 Task: In the Contact  CoraLopez@publictheater.org, schedule and save the meeting with title: 'Product Demo and Service Presentation', Select date: '30 July, 2023', select start time: 6:00:PM. Add location on call (718) 987-6550 with meeting description: For further discussion on products, kindly join the meeting.. Logged in from softage.6@softage.net
Action: Mouse pressed left at (111, 82)
Screenshot: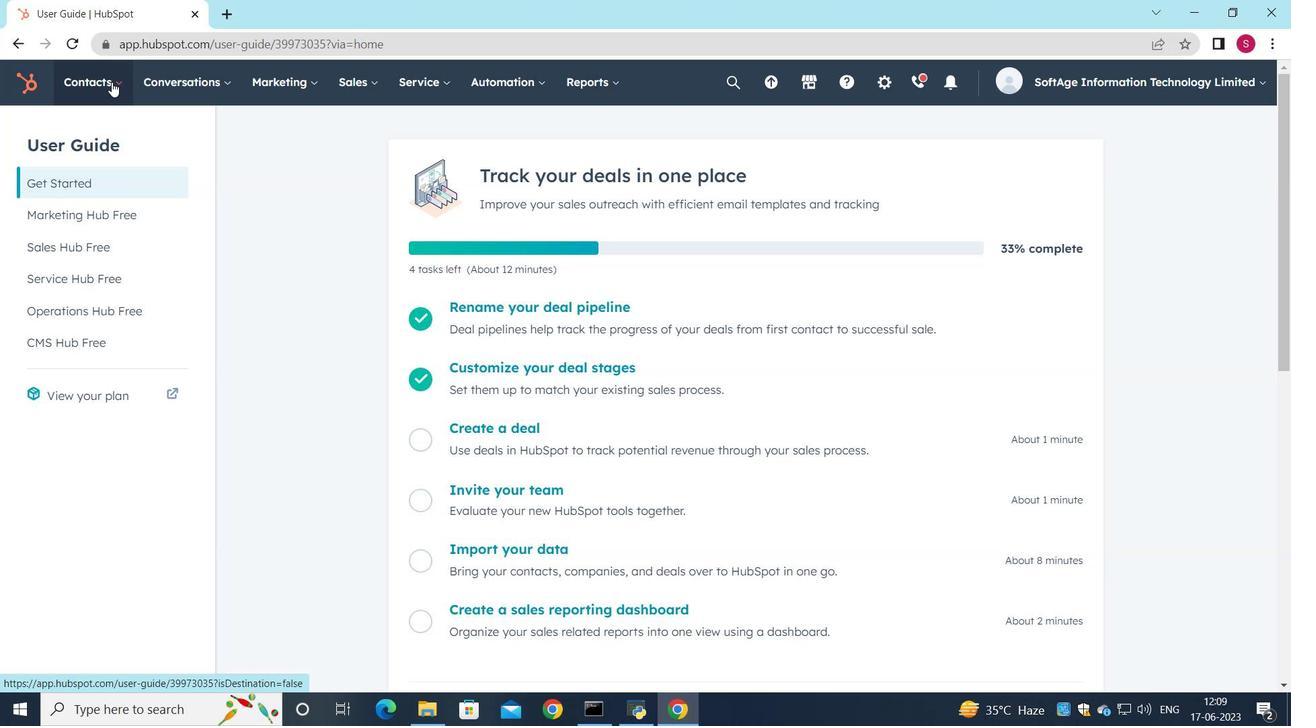 
Action: Mouse moved to (119, 126)
Screenshot: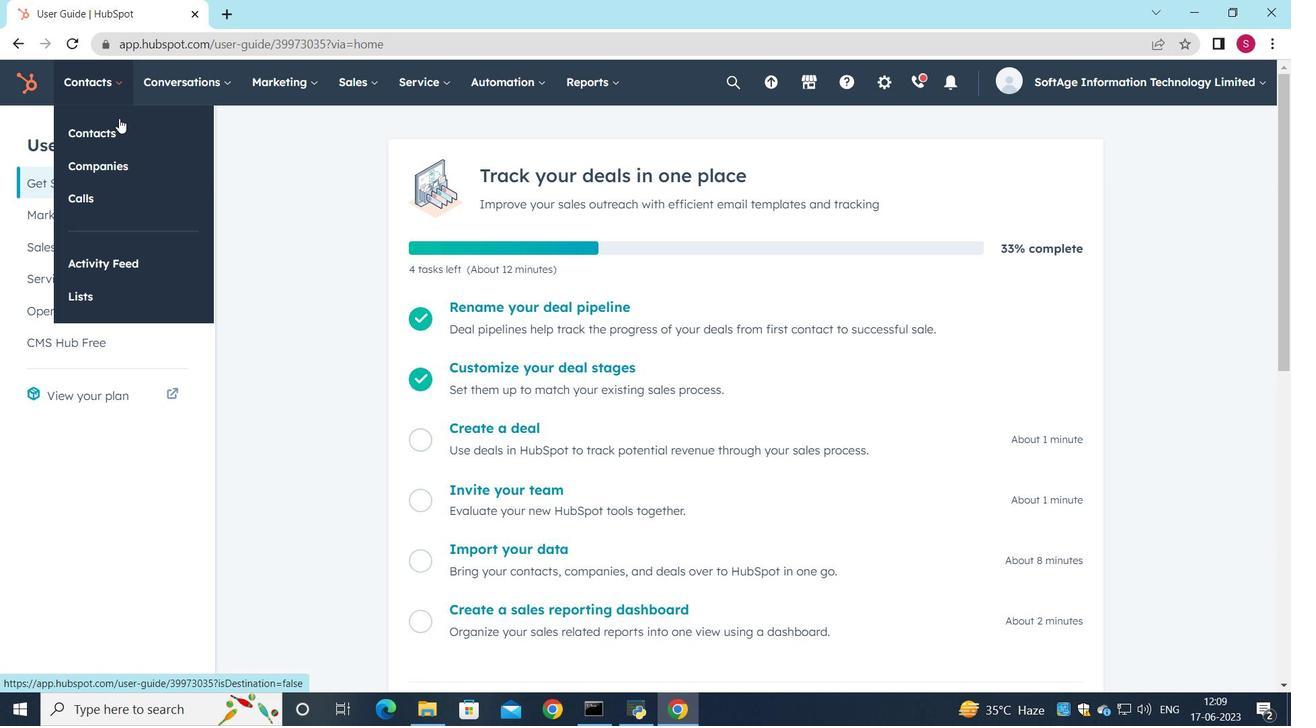 
Action: Mouse pressed left at (119, 126)
Screenshot: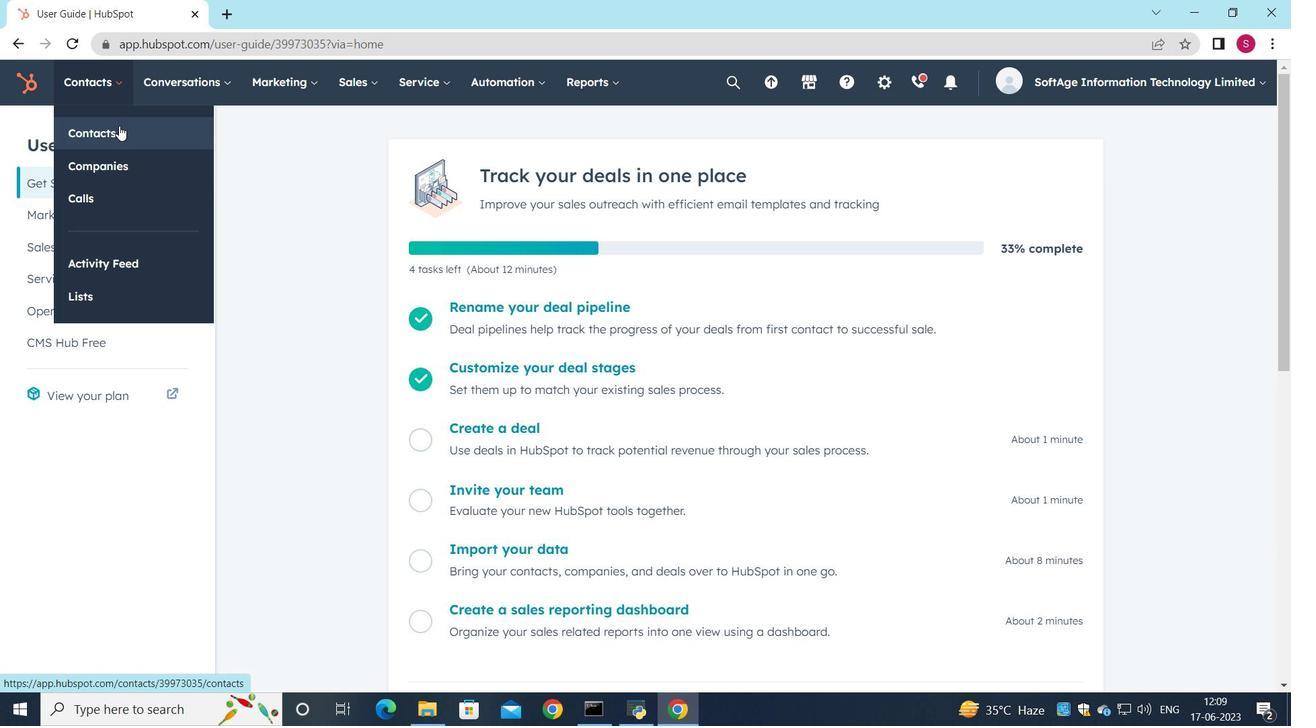 
Action: Mouse moved to (120, 279)
Screenshot: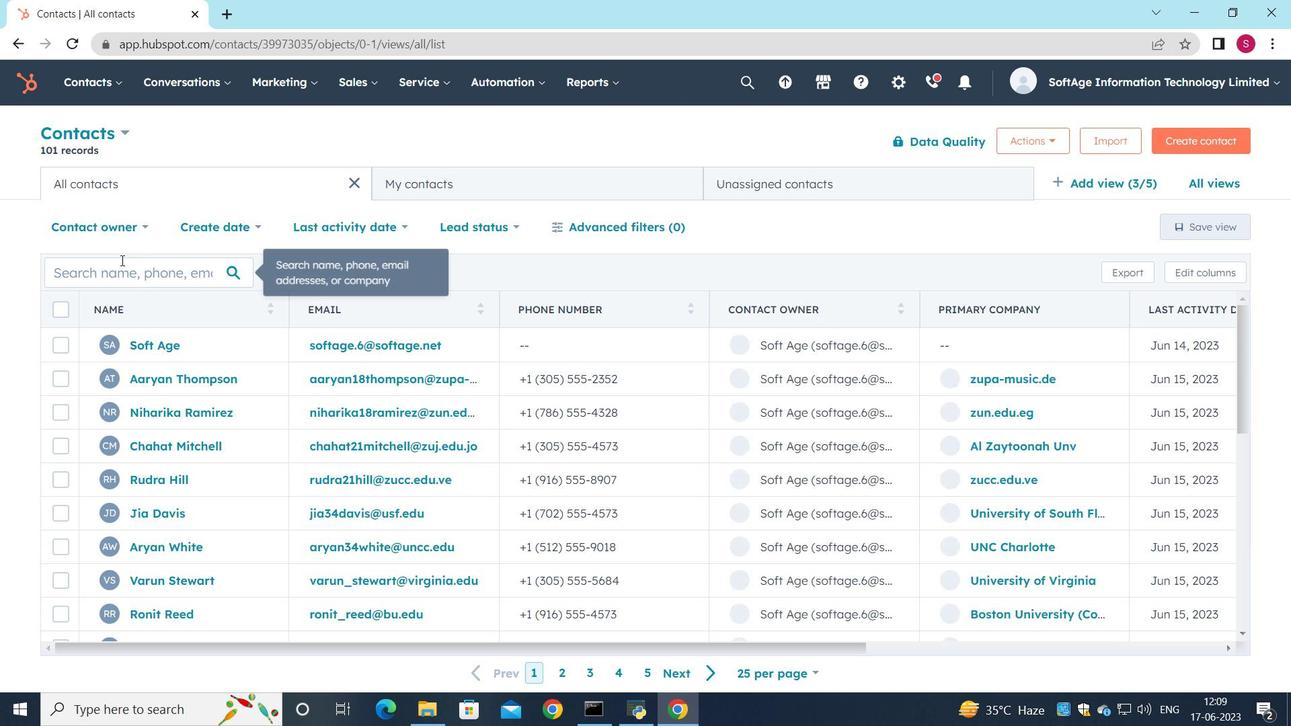 
Action: Mouse pressed left at (120, 279)
Screenshot: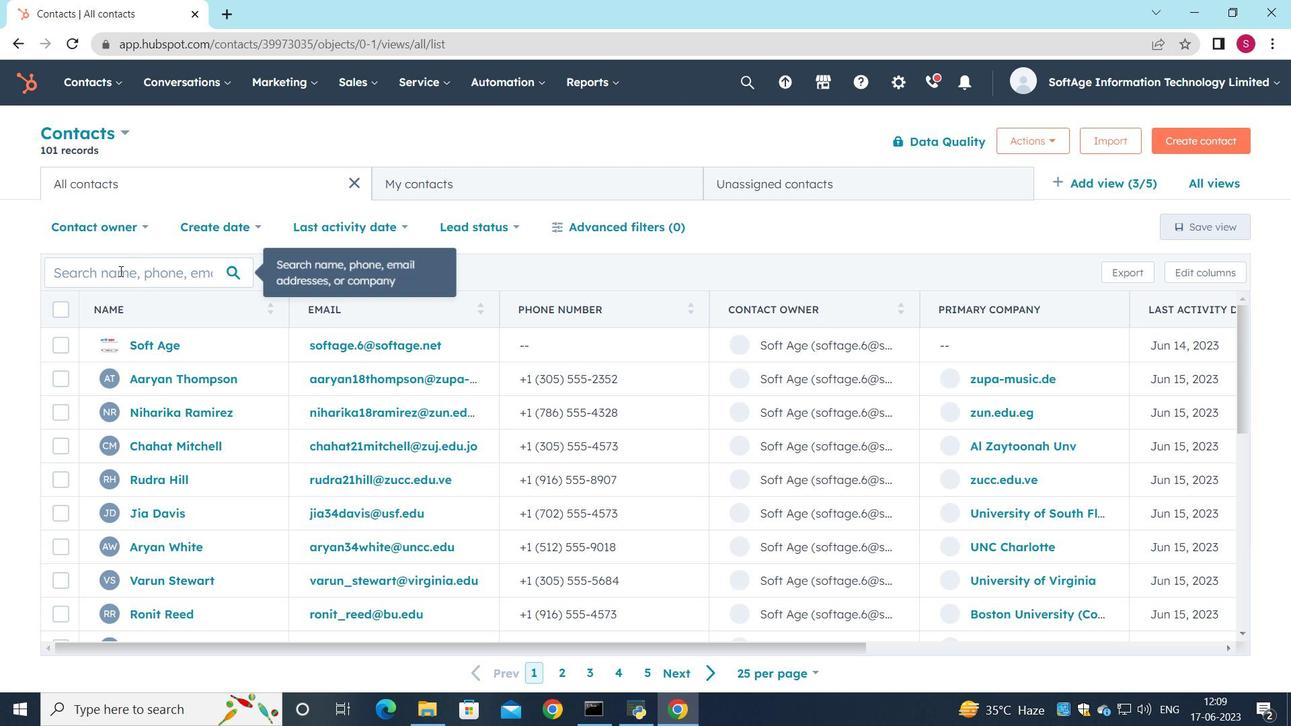 
Action: Key pressed <Key.shift>Cora<Key.shift>Lopez<Key.shift><Key.shift><Key.shift><Key.shift><Key.shift><Key.shift><Key.shift><Key.shift><Key.shift>@publictheater.org
Screenshot: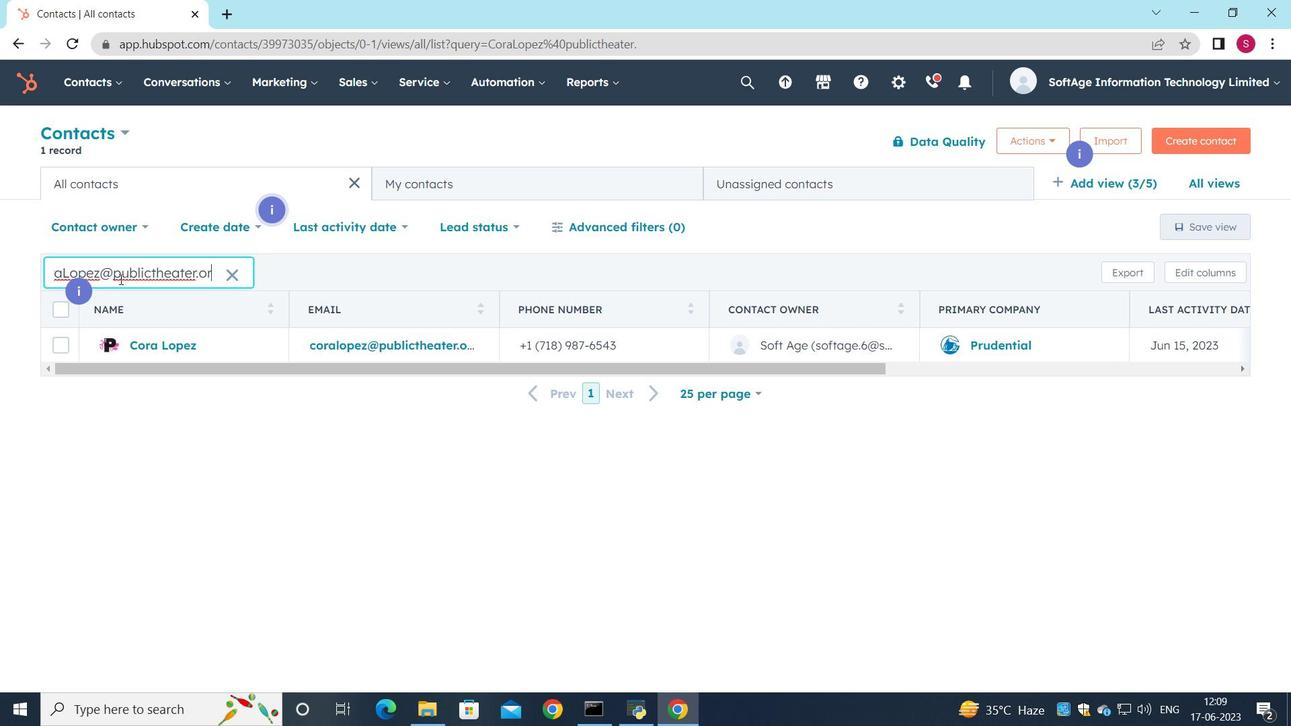 
Action: Mouse moved to (174, 349)
Screenshot: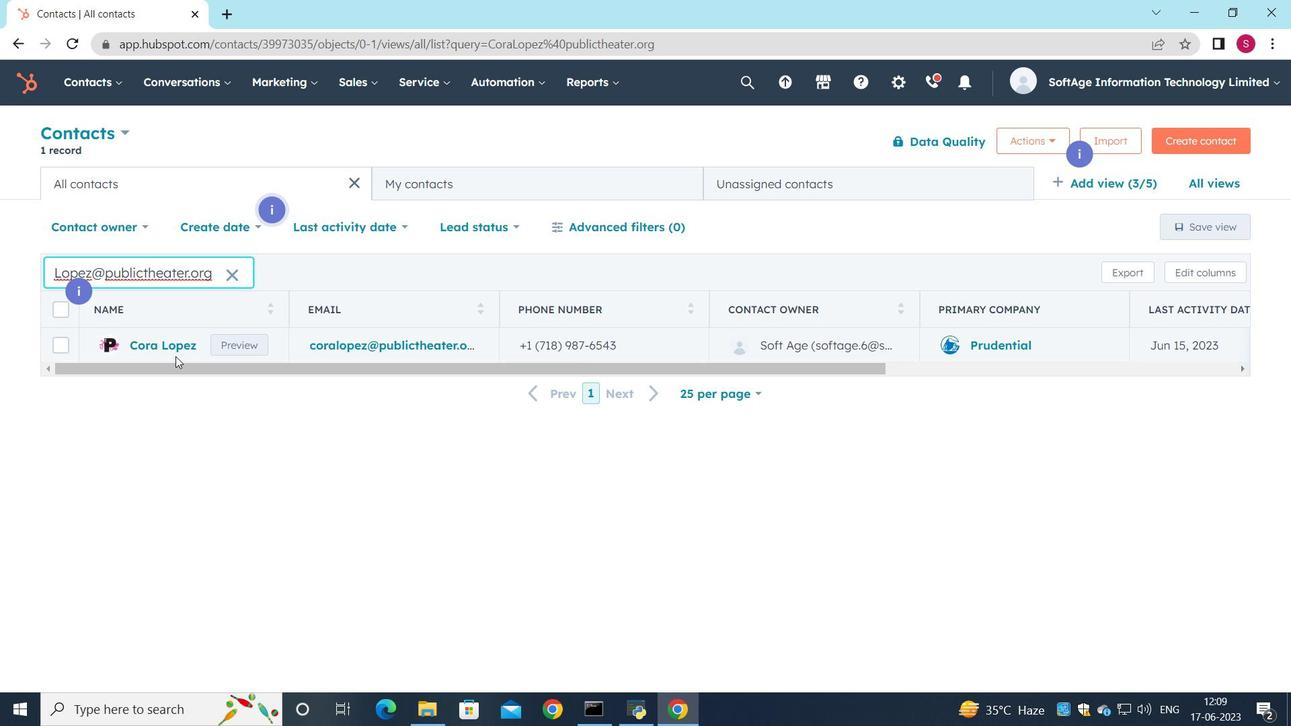 
Action: Mouse pressed left at (174, 349)
Screenshot: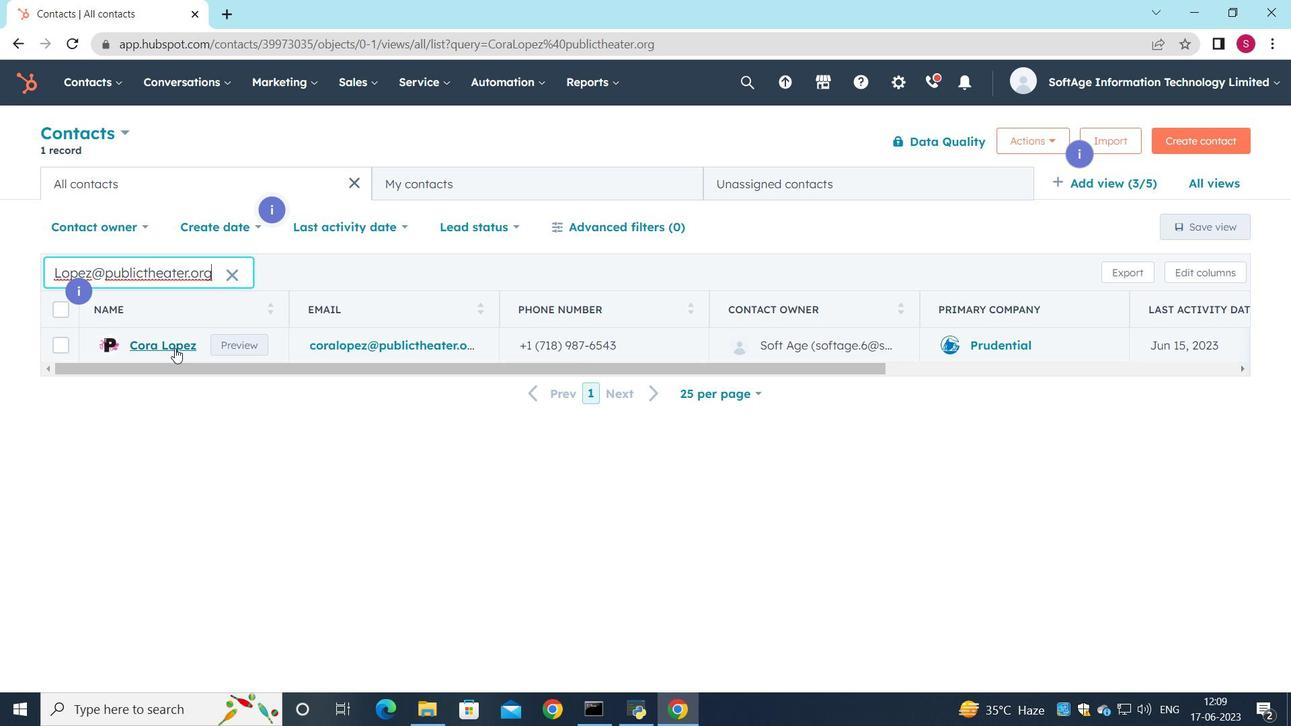 
Action: Mouse moved to (219, 281)
Screenshot: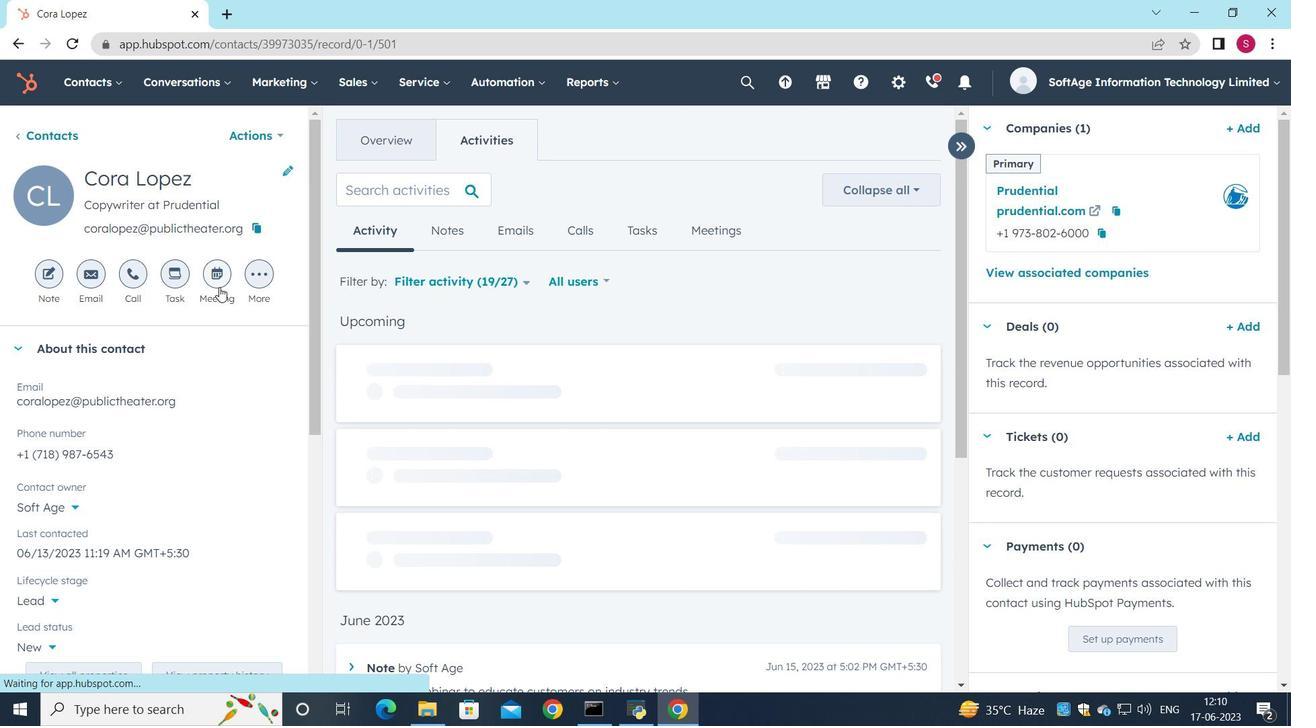 
Action: Mouse pressed left at (219, 281)
Screenshot: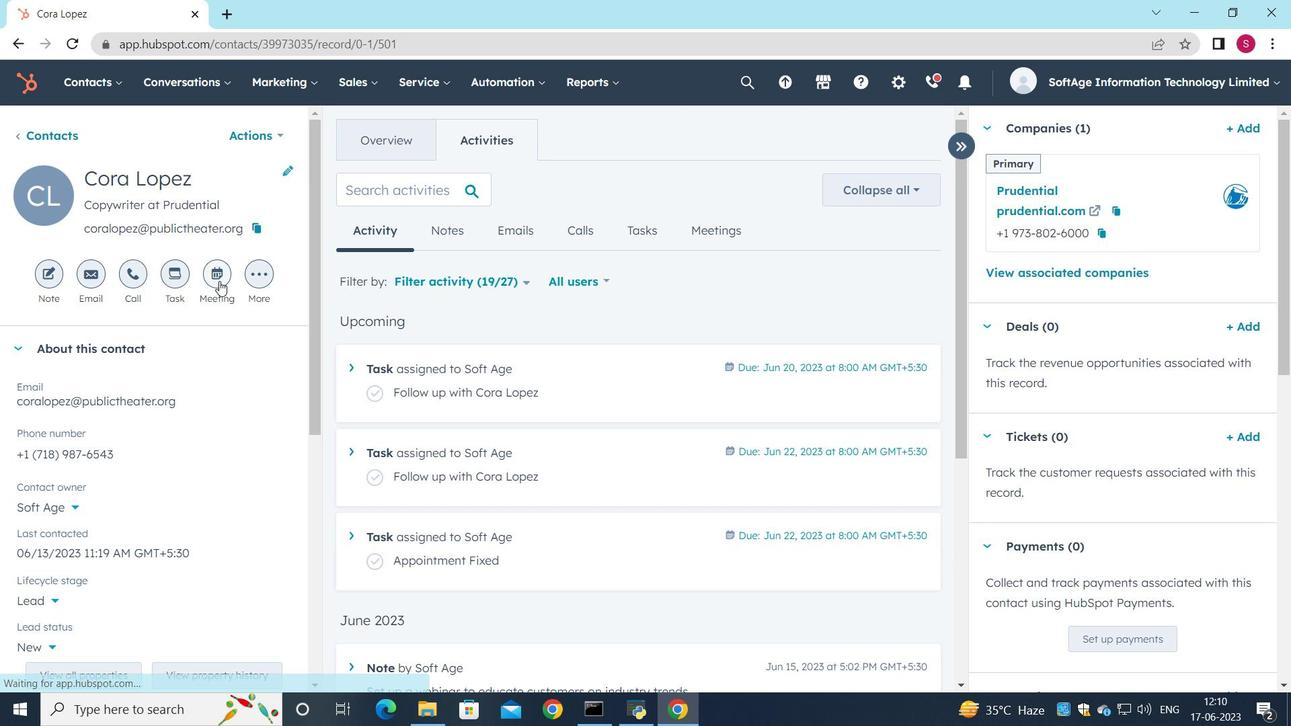 
Action: Mouse moved to (195, 259)
Screenshot: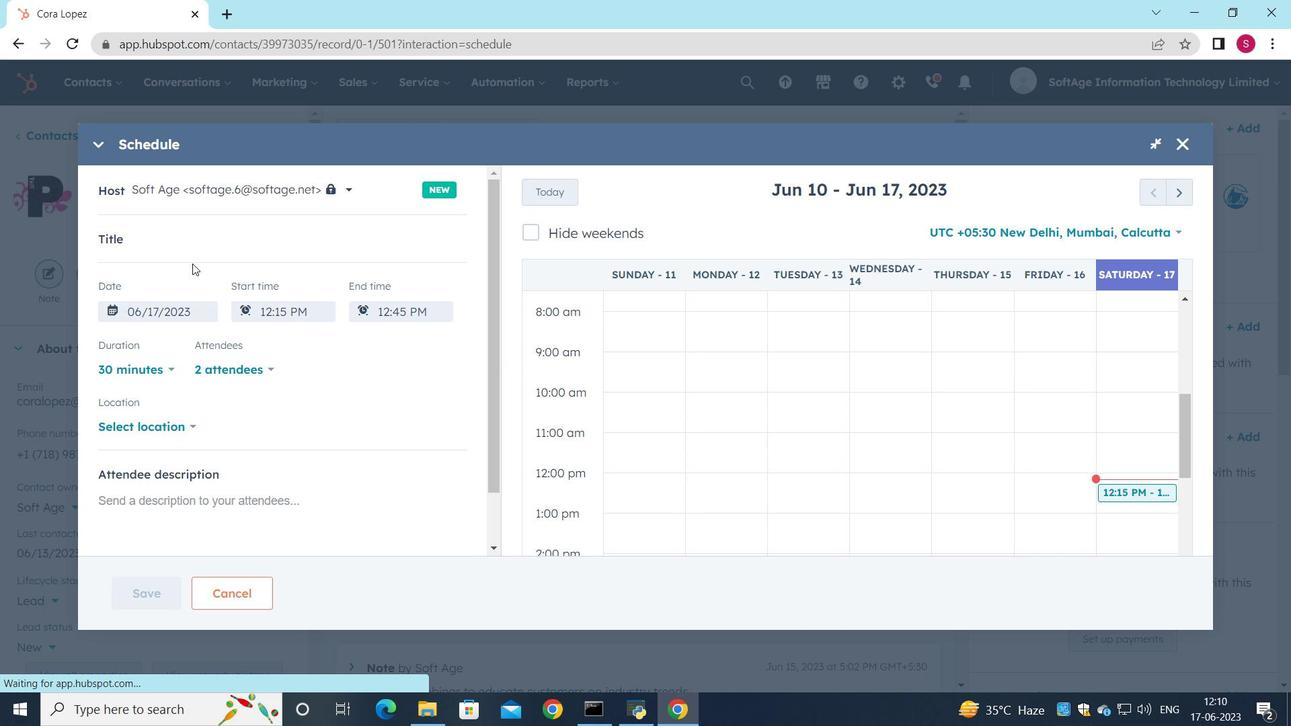 
Action: Key pressed <Key.shift_r>Product<Key.space><Key.shift>Demo<Key.space>and<Key.space><Key.shift>Service<Key.space><Key.shift>Presentation
Screenshot: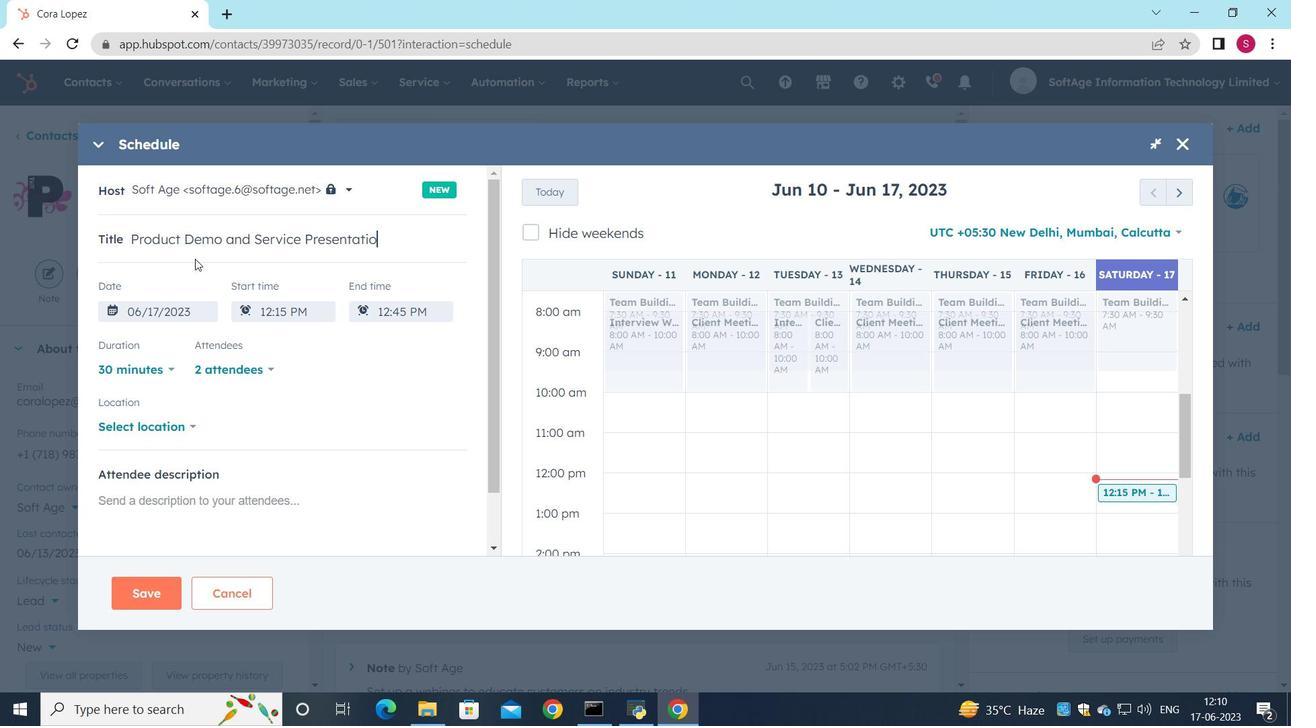 
Action: Mouse moved to (1181, 191)
Screenshot: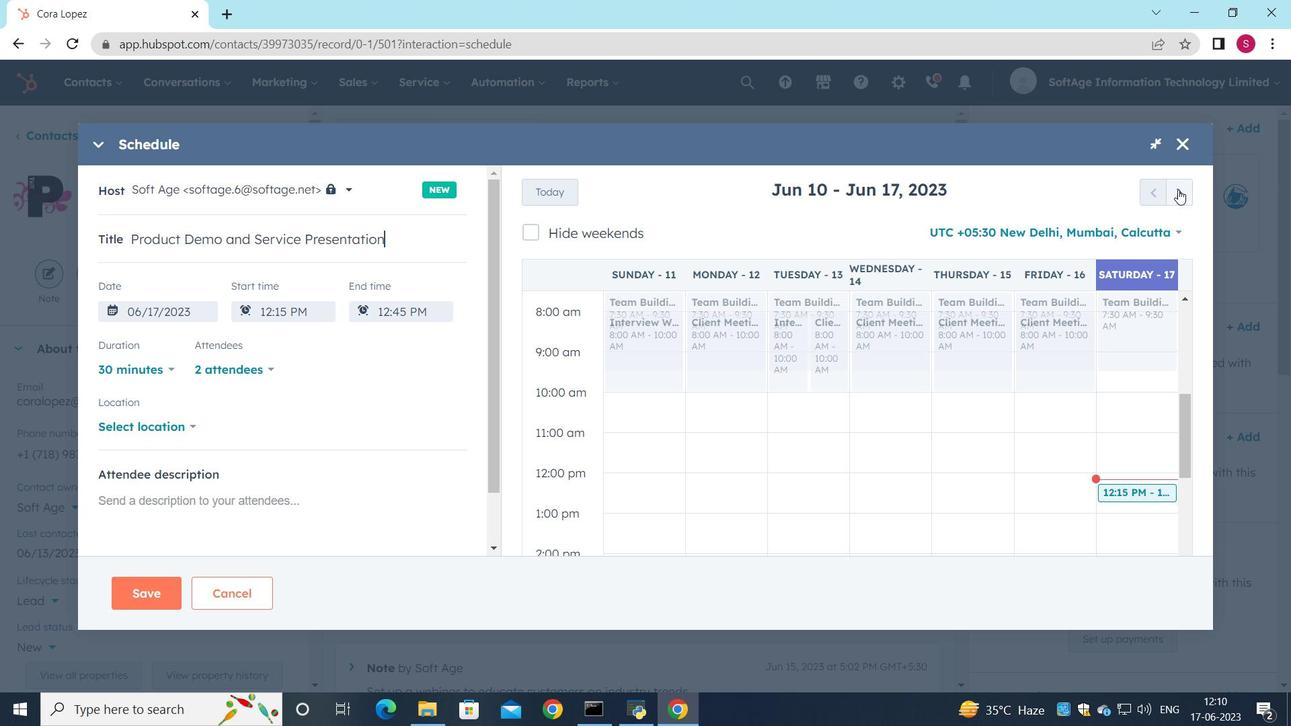 
Action: Mouse pressed left at (1181, 191)
Screenshot: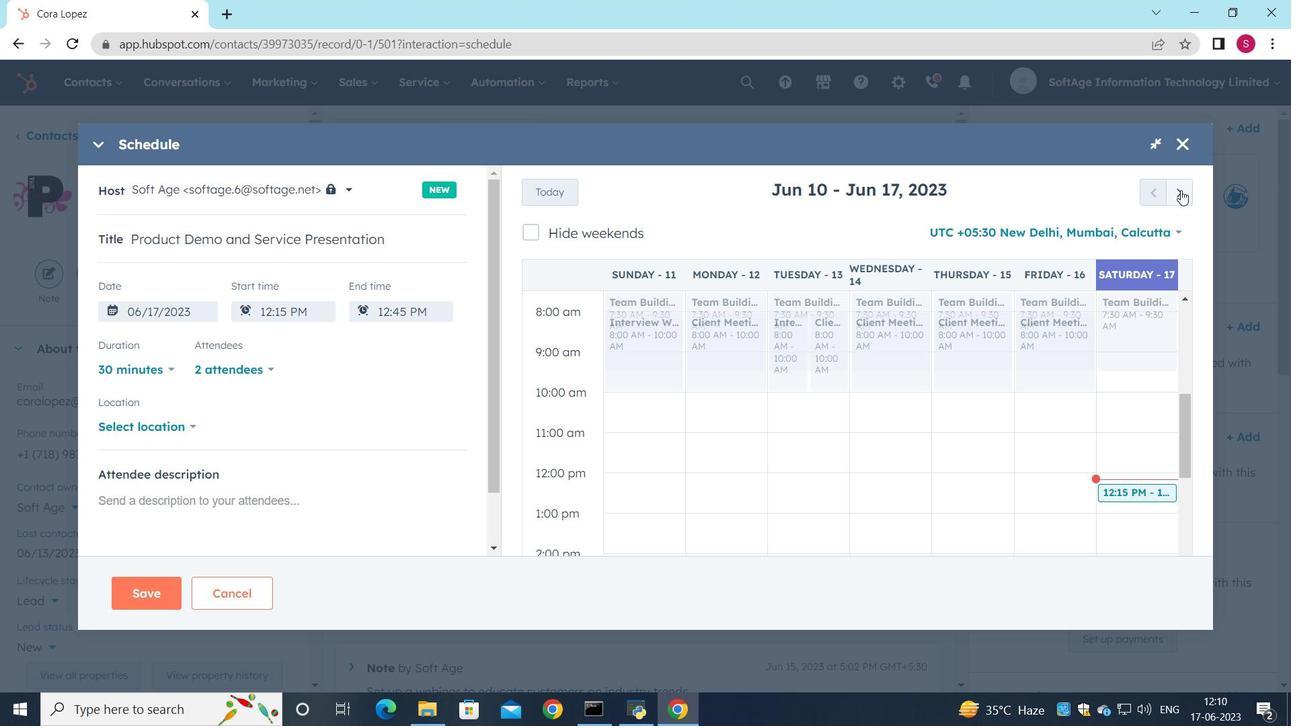 
Action: Mouse pressed left at (1181, 191)
Screenshot: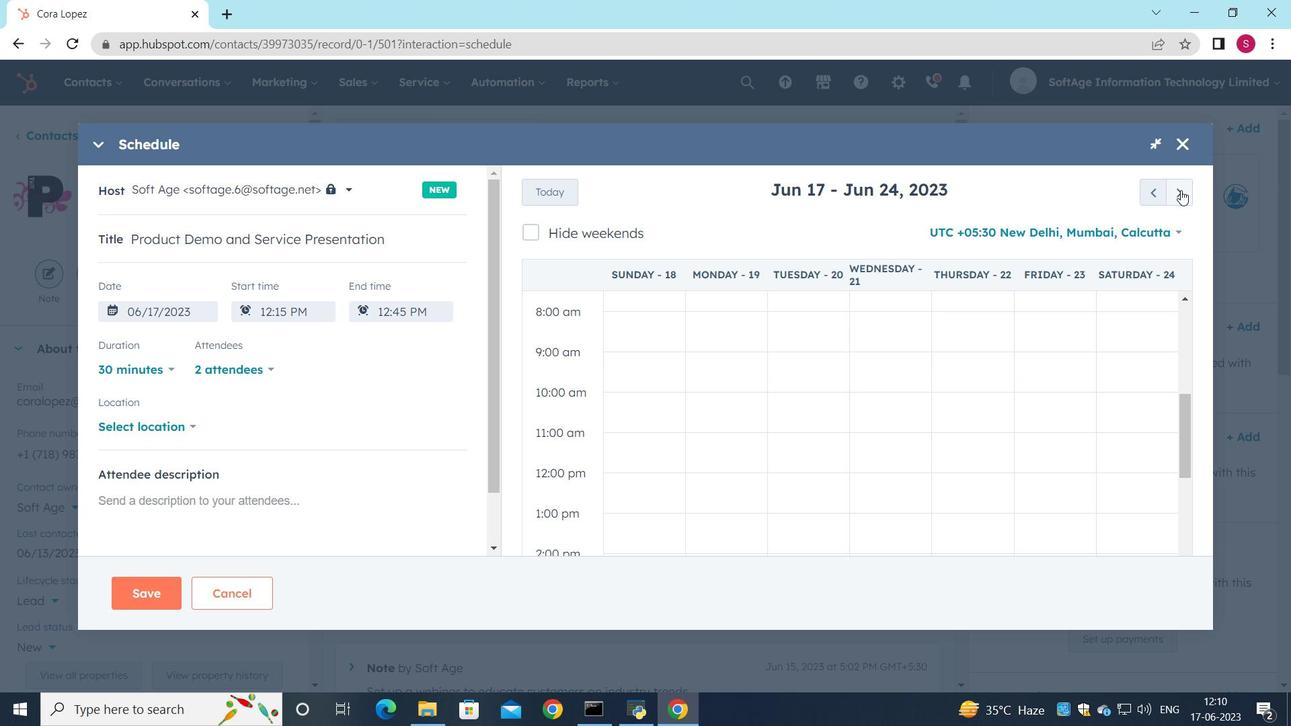 
Action: Mouse pressed left at (1181, 191)
Screenshot: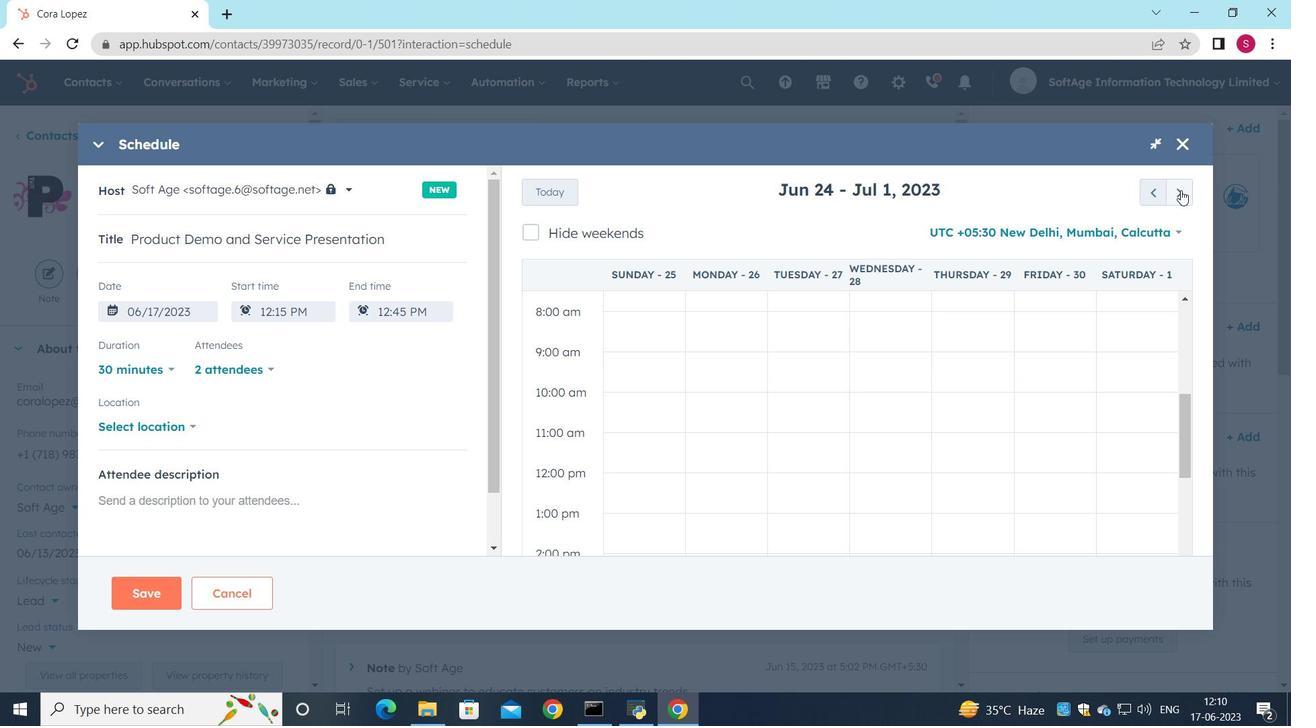 
Action: Mouse pressed left at (1181, 191)
Screenshot: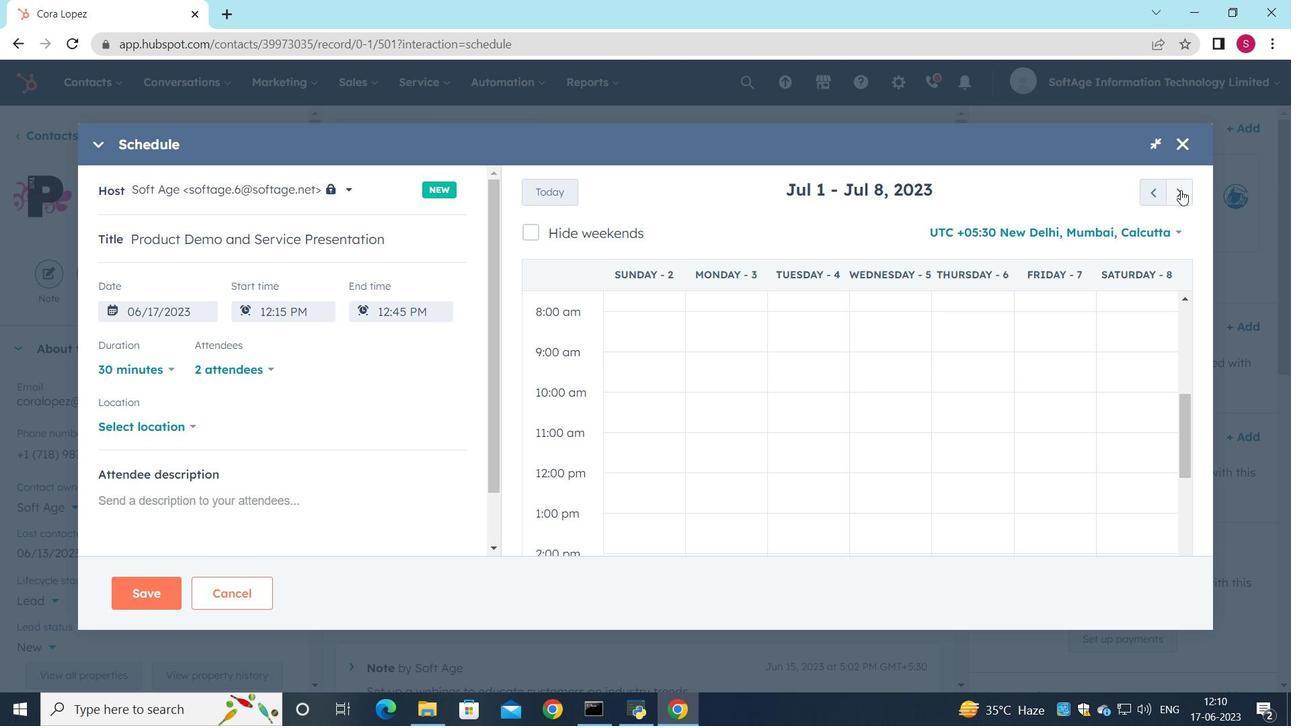 
Action: Mouse pressed left at (1181, 191)
Screenshot: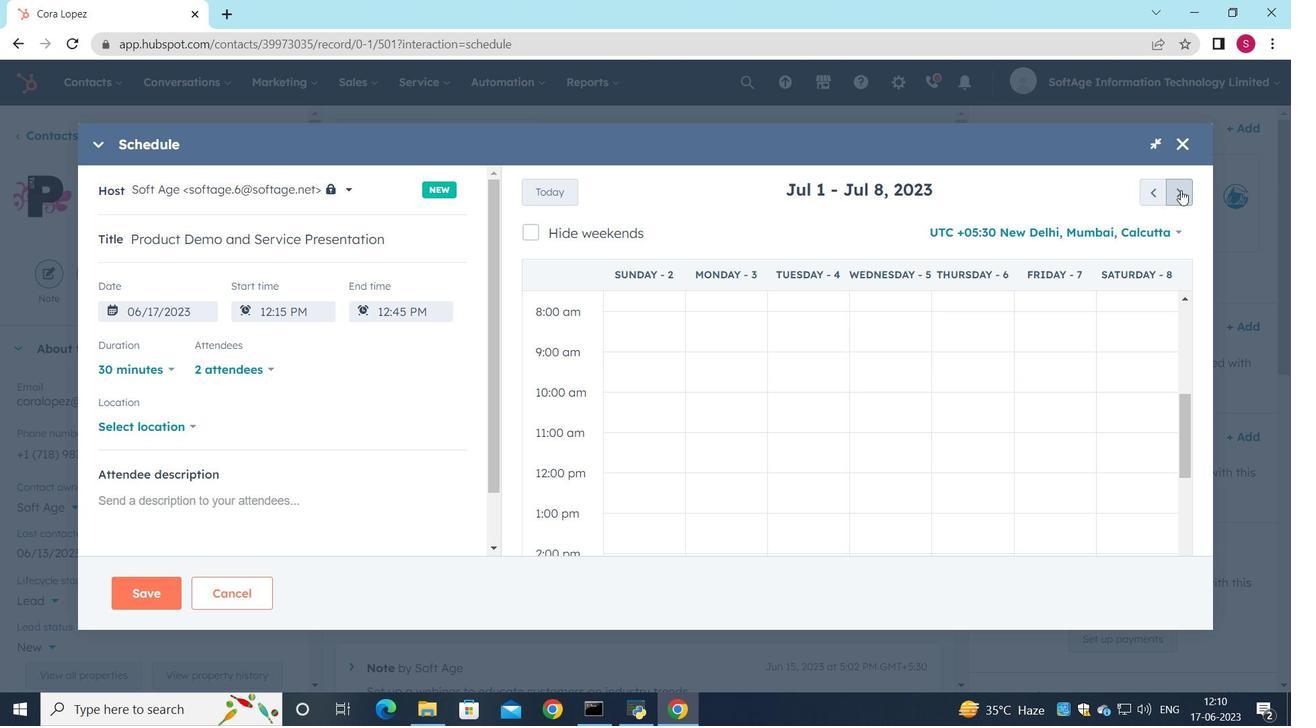 
Action: Mouse pressed left at (1181, 191)
Screenshot: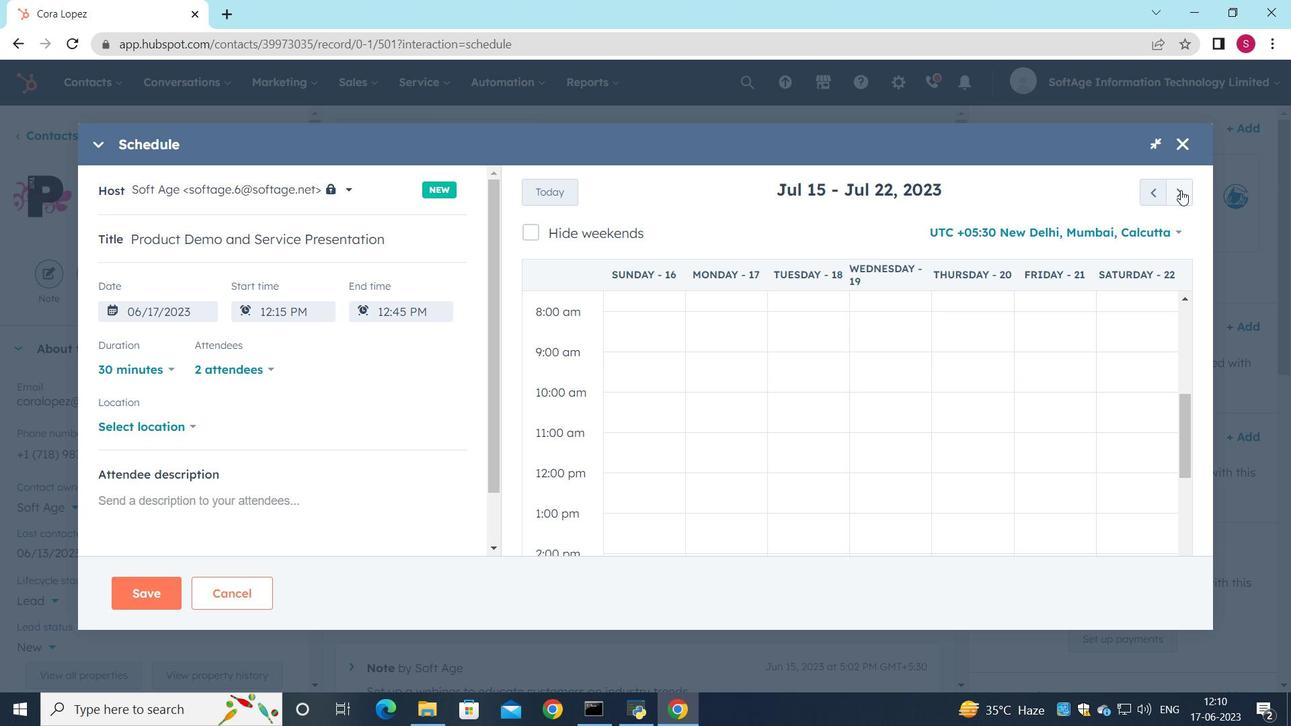 
Action: Mouse pressed left at (1181, 191)
Screenshot: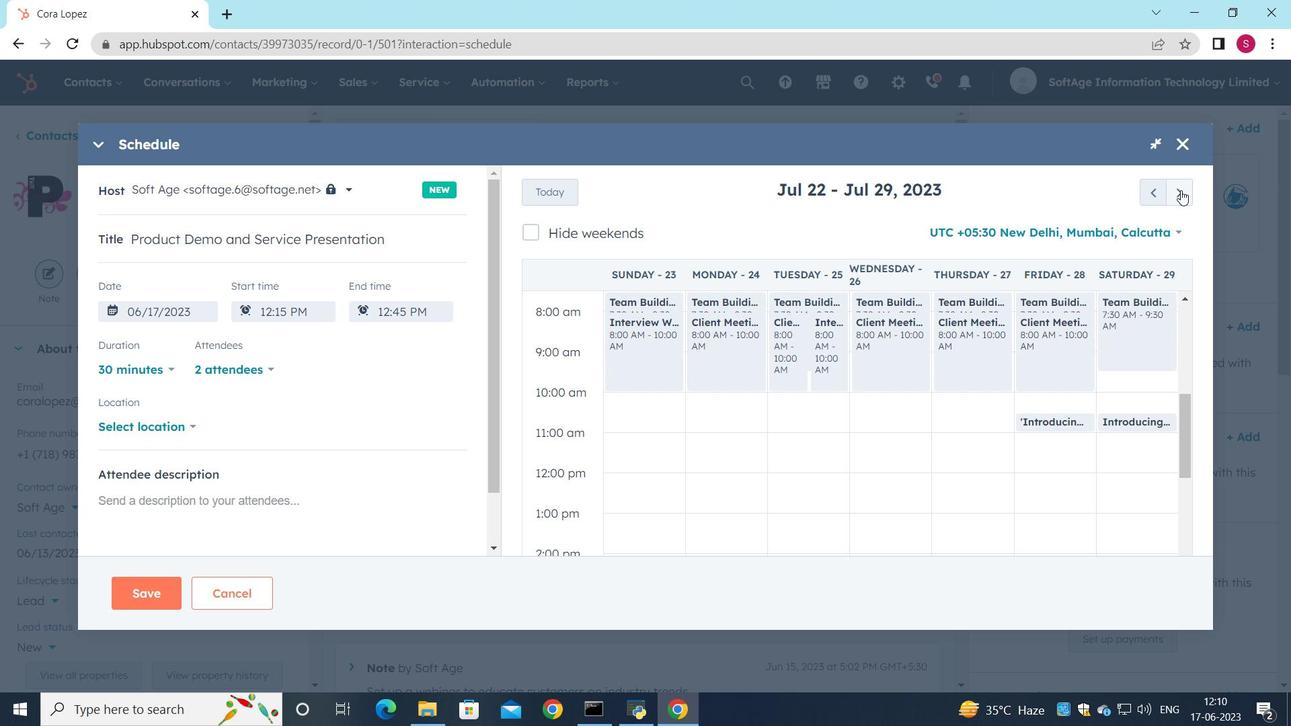 
Action: Mouse moved to (655, 402)
Screenshot: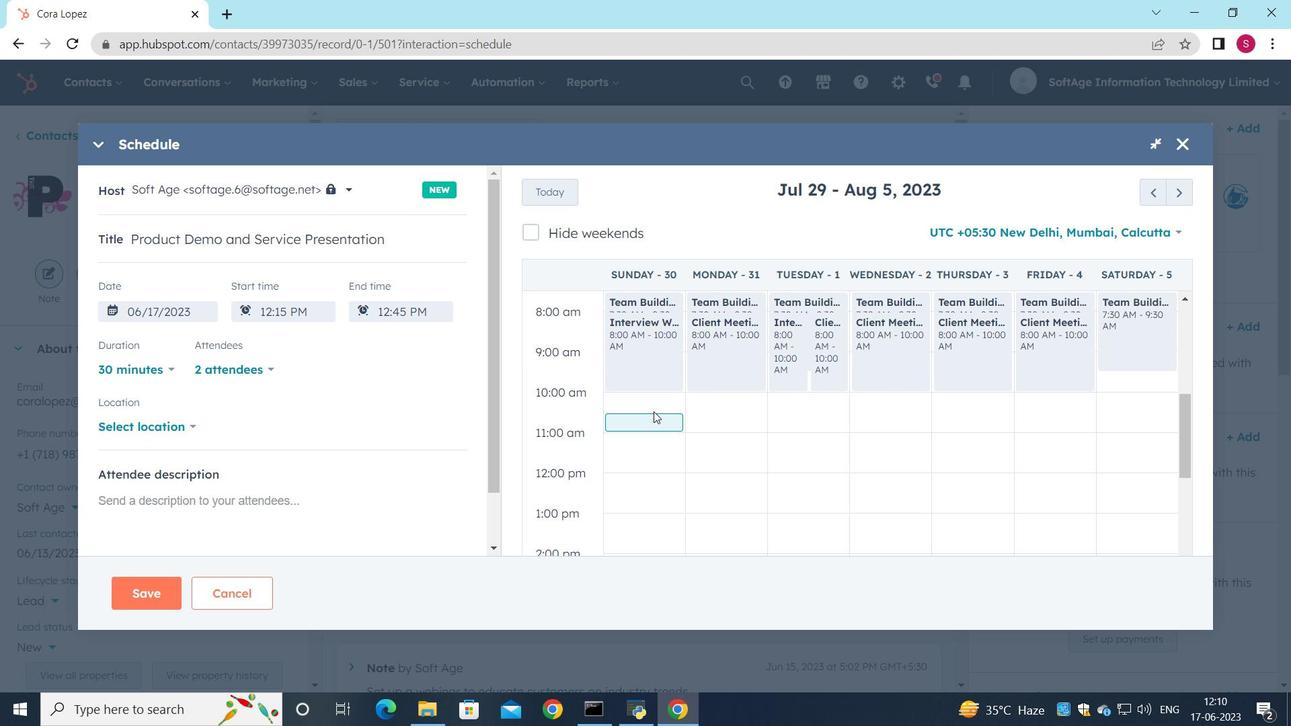 
Action: Mouse scrolled (655, 403) with delta (0, 0)
Screenshot: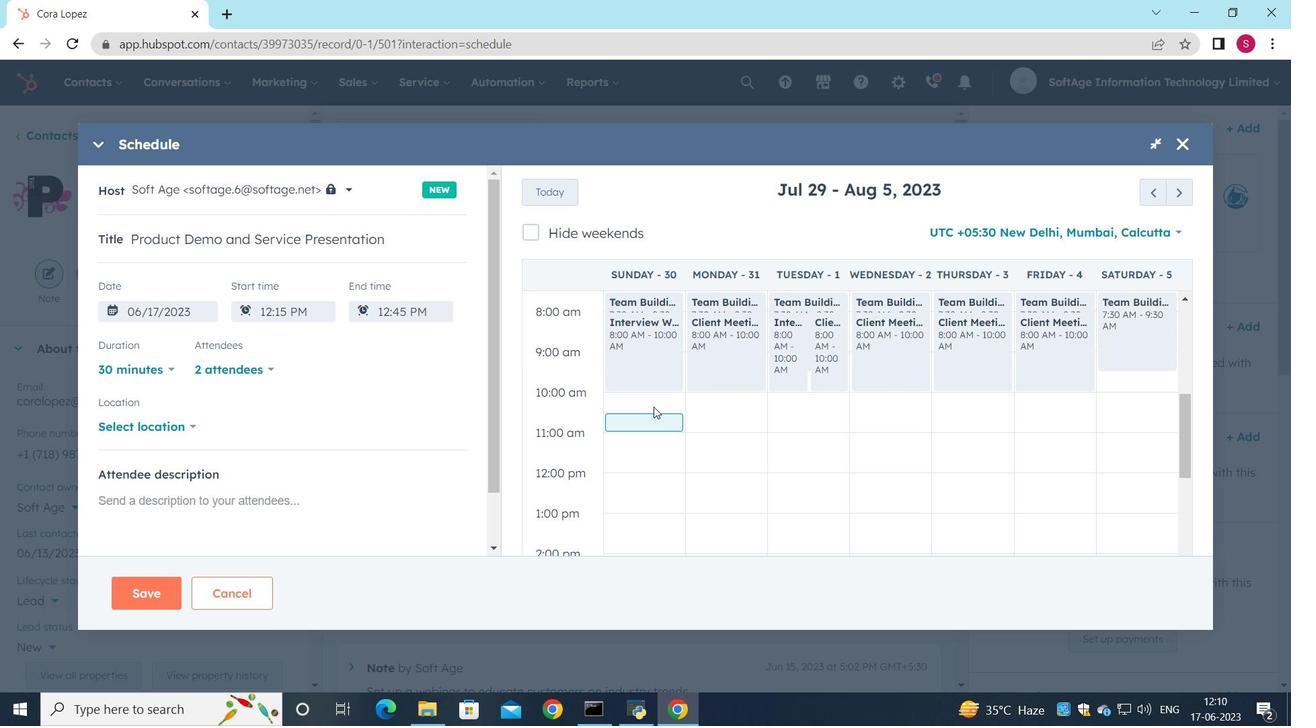 
Action: Mouse scrolled (655, 403) with delta (0, 0)
Screenshot: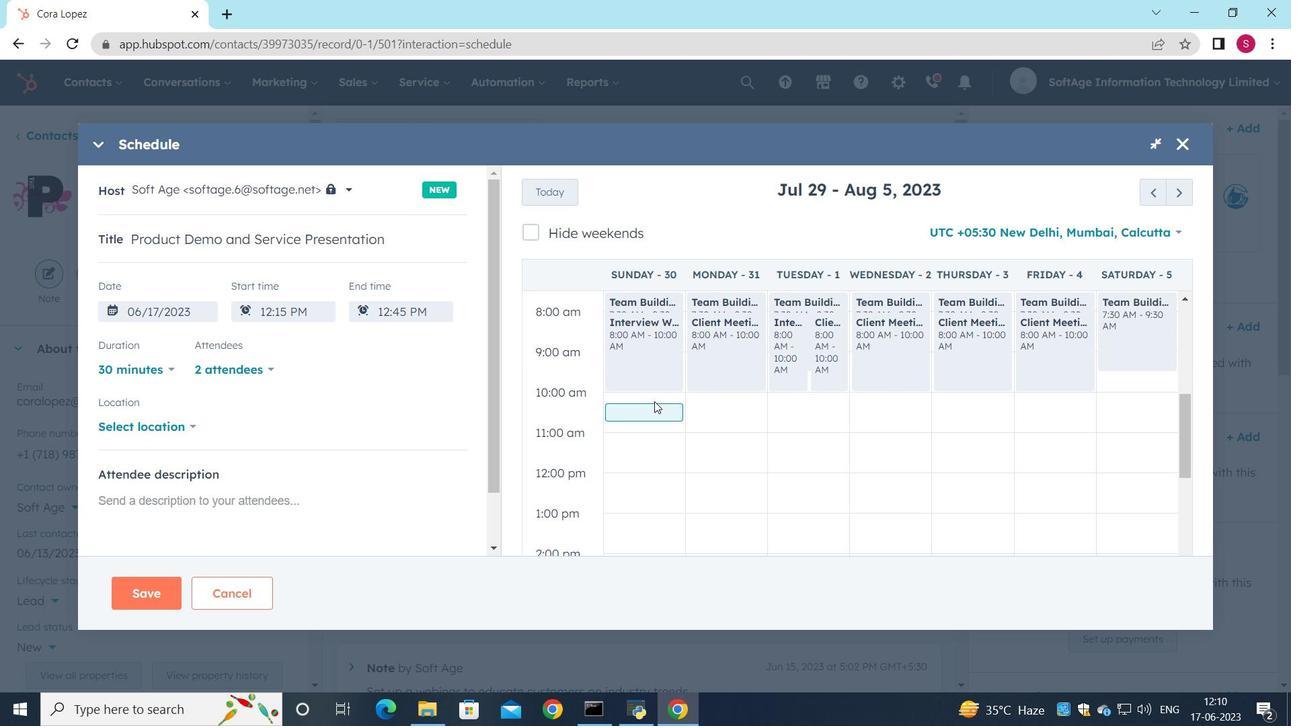 
Action: Mouse scrolled (655, 403) with delta (0, 0)
Screenshot: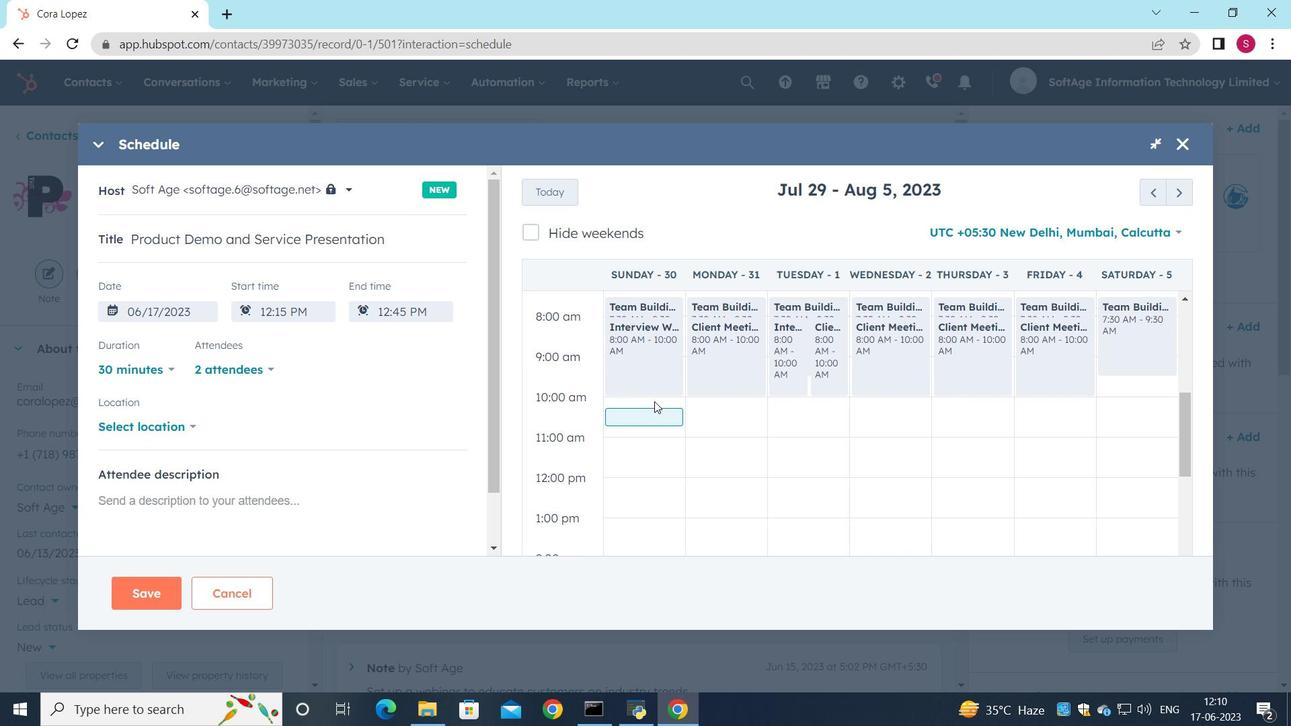 
Action: Mouse moved to (655, 406)
Screenshot: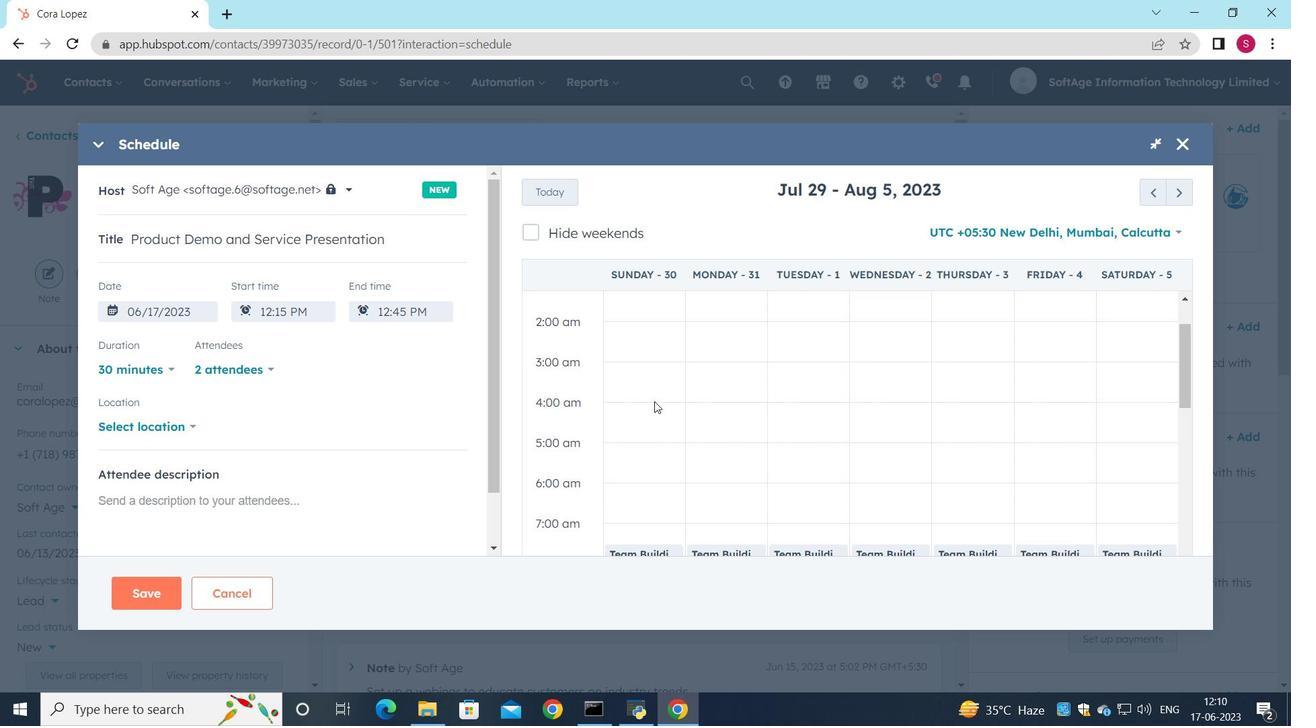 
Action: Mouse scrolled (655, 405) with delta (0, 0)
Screenshot: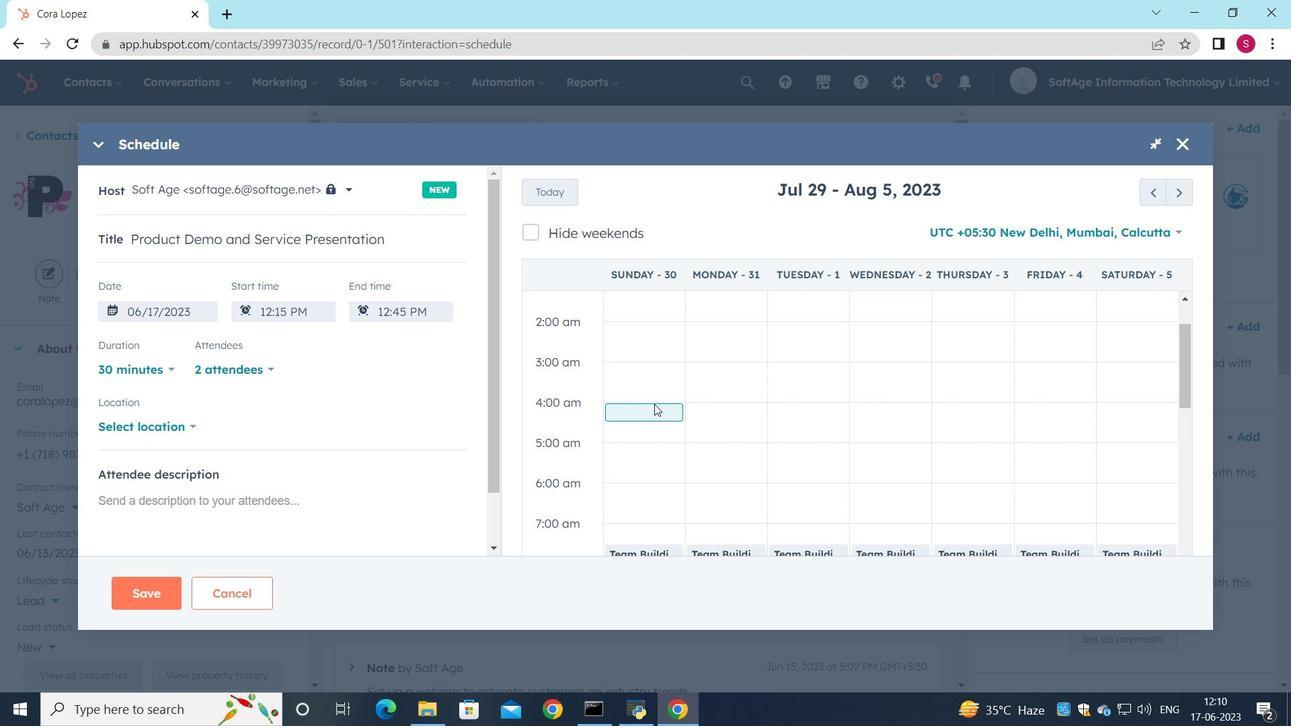 
Action: Mouse moved to (642, 405)
Screenshot: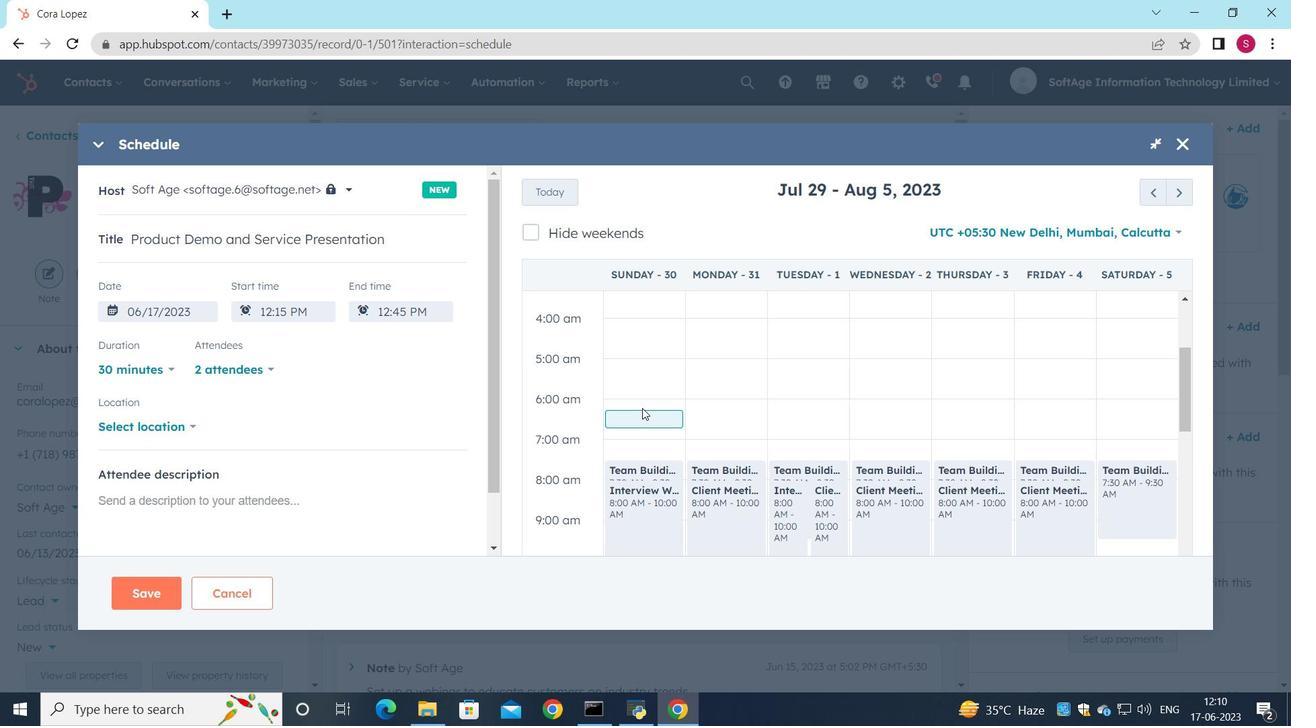 
Action: Mouse pressed left at (642, 405)
Screenshot: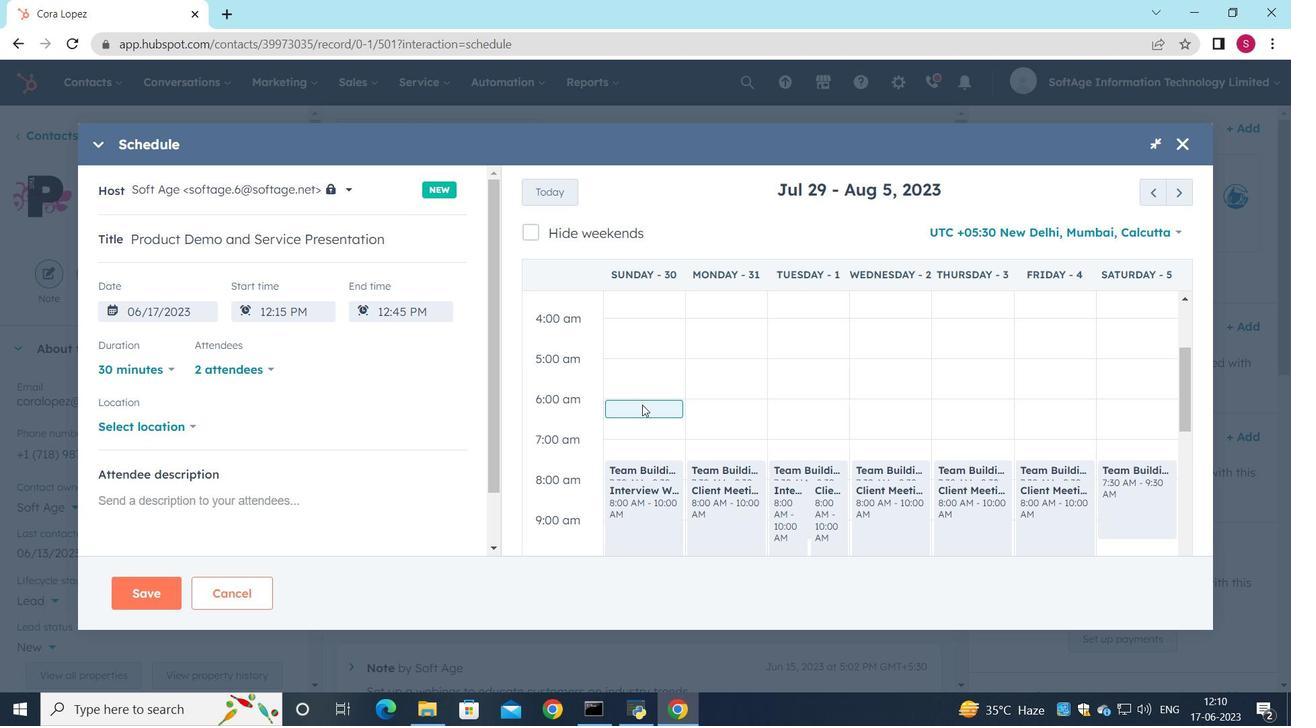 
Action: Mouse moved to (189, 425)
Screenshot: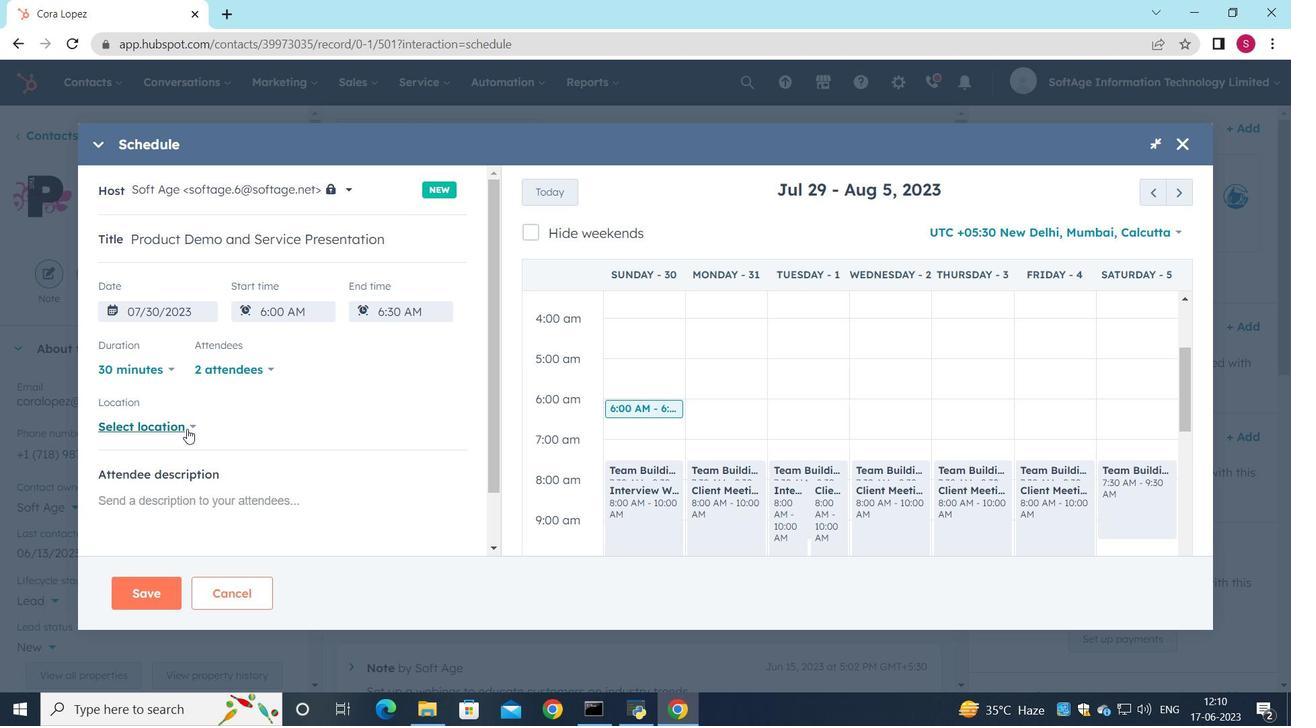 
Action: Mouse pressed left at (189, 425)
Screenshot: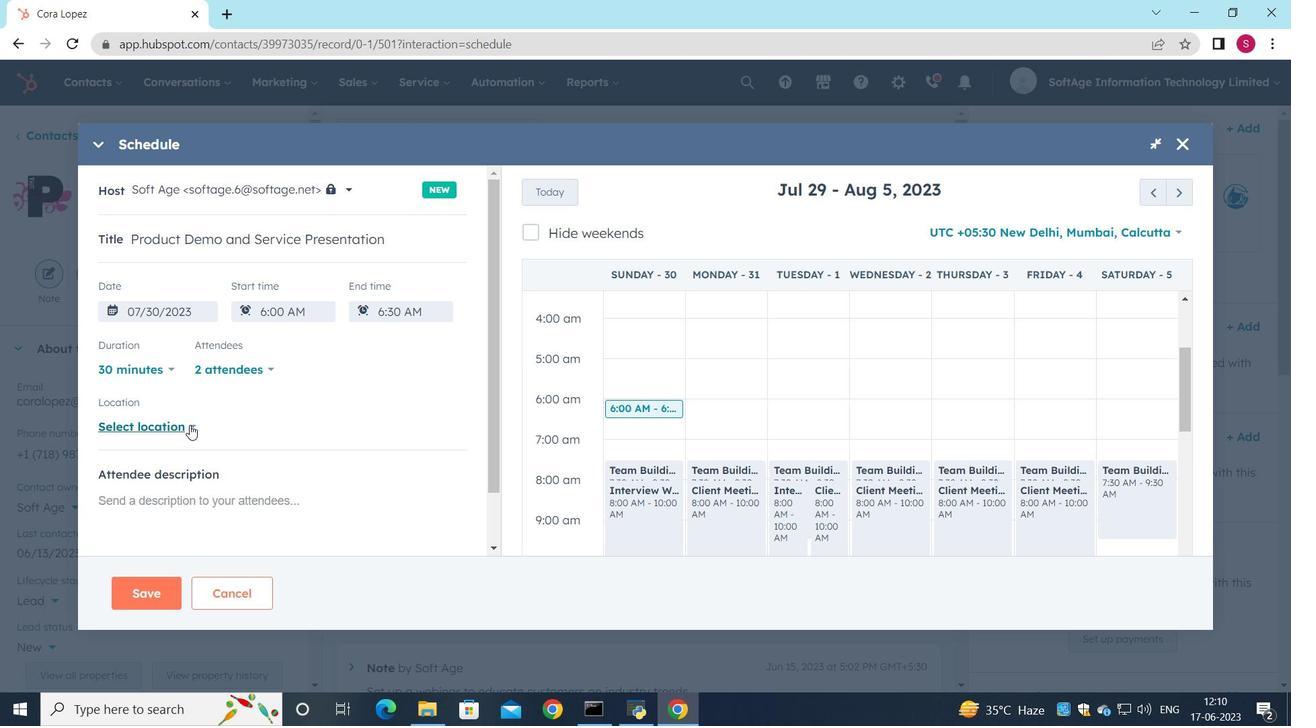 
Action: Mouse moved to (298, 378)
Screenshot: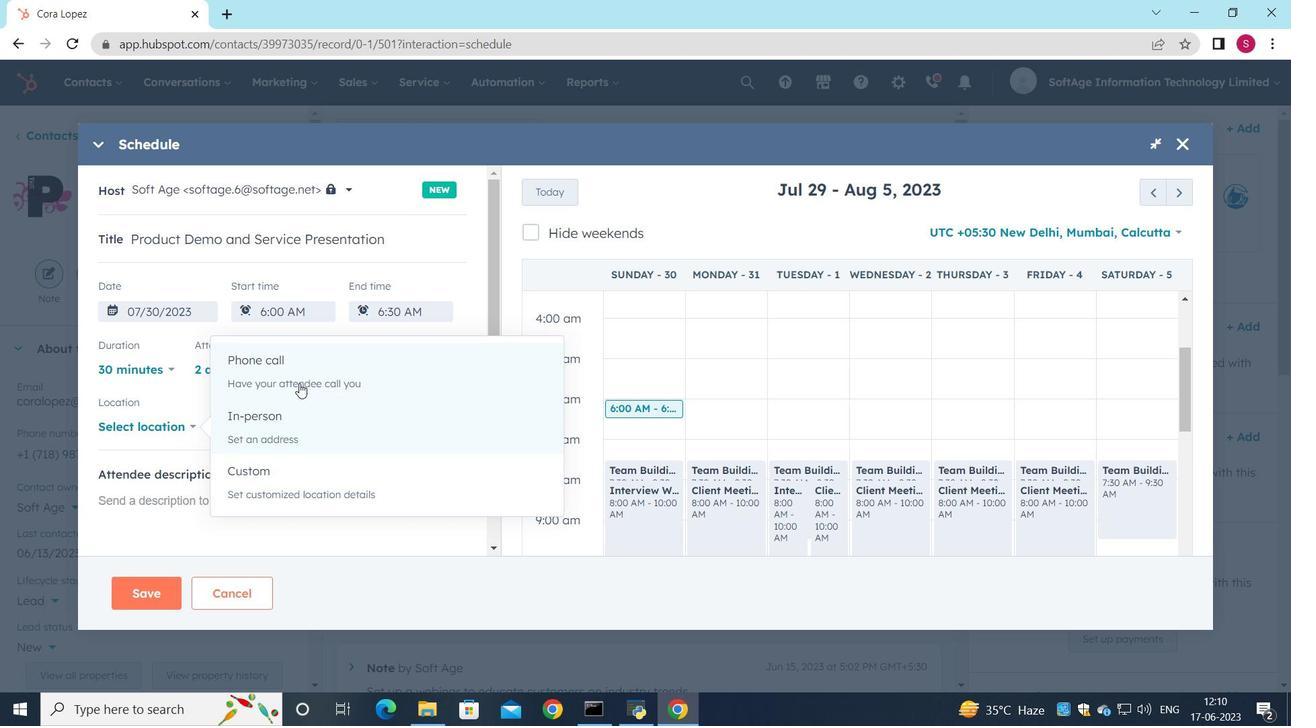 
Action: Mouse pressed left at (298, 378)
Screenshot: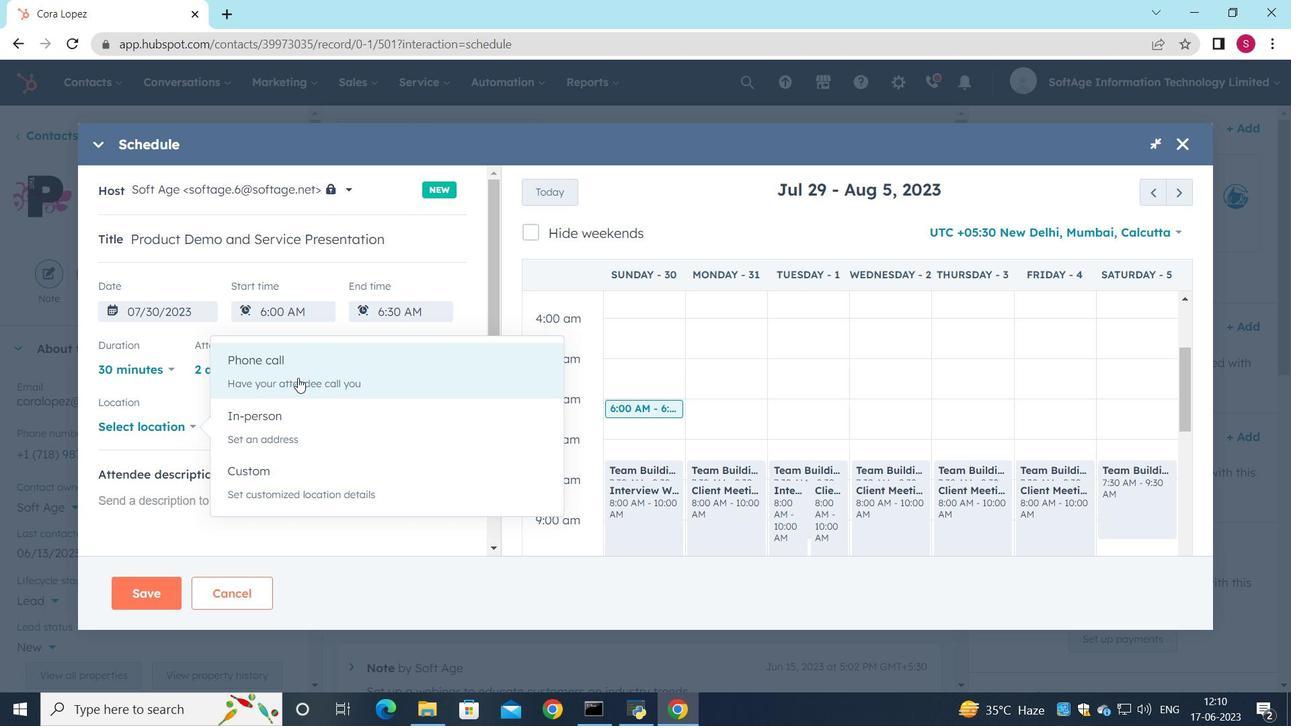 
Action: Mouse moved to (251, 419)
Screenshot: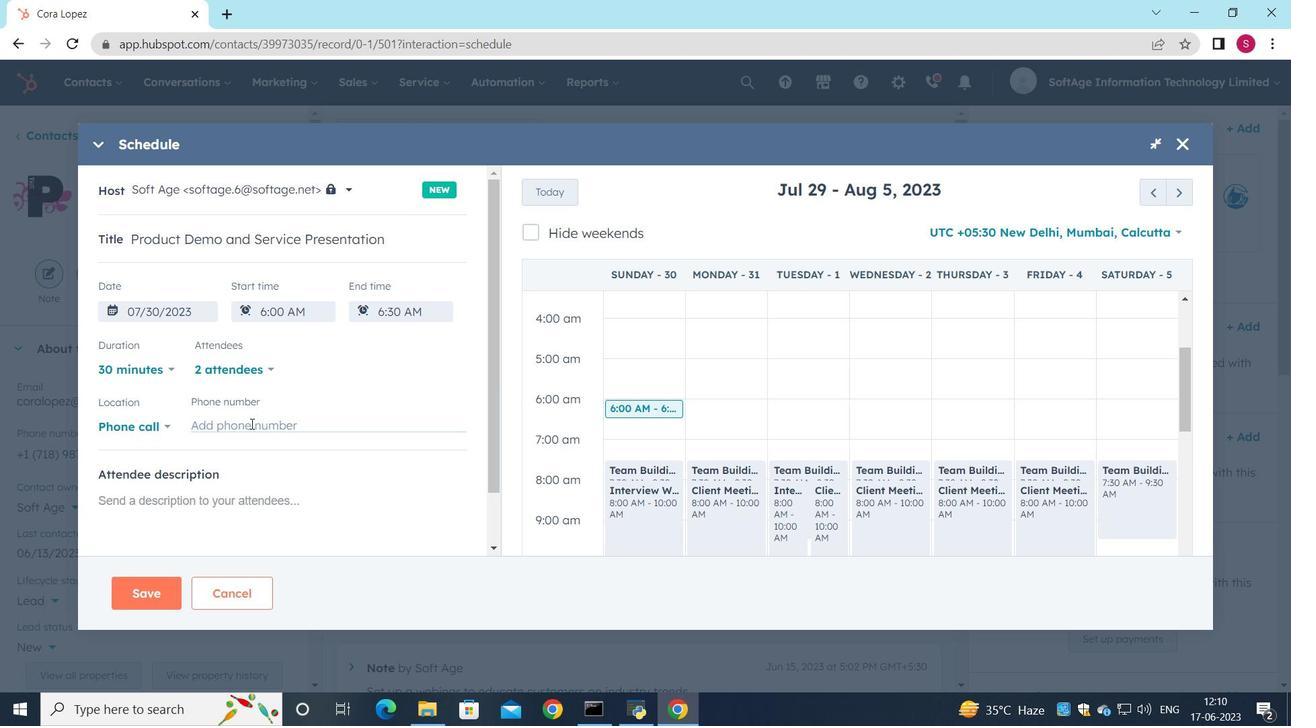 
Action: Mouse pressed left at (251, 419)
Screenshot: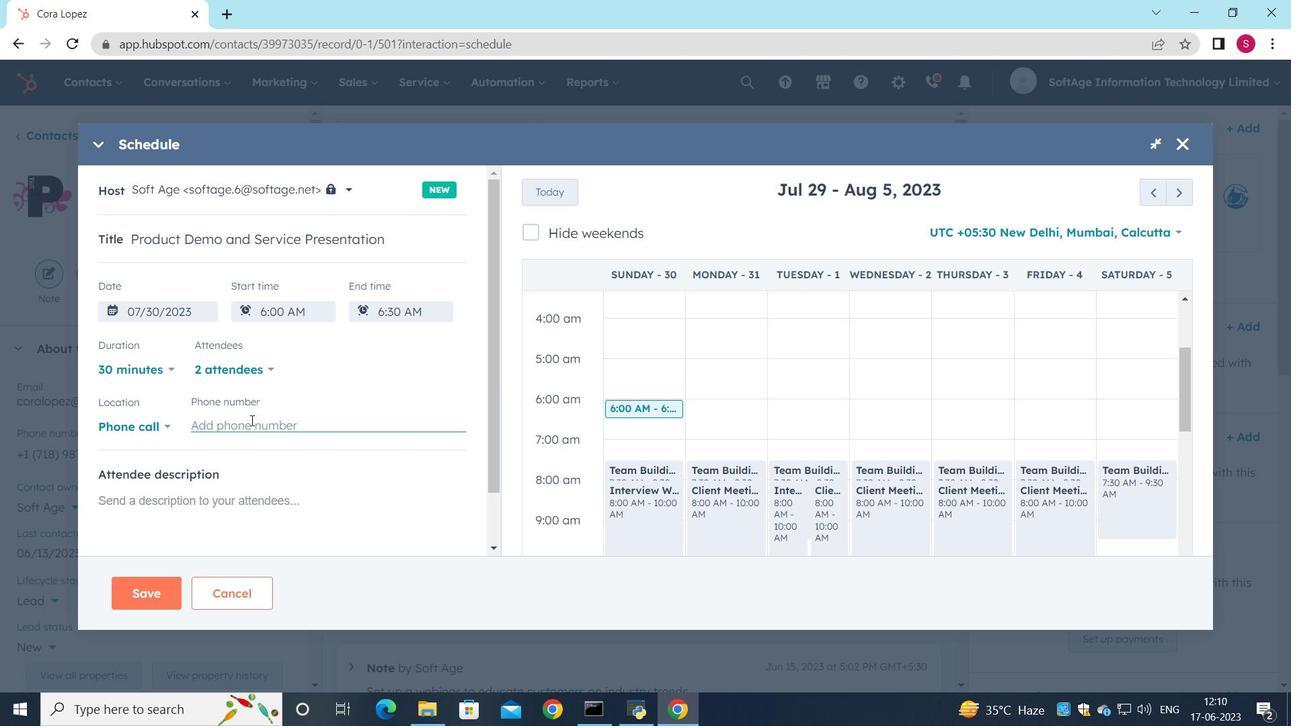 
Action: Key pressed <Key.shift_r><Key.shift_r>(
Screenshot: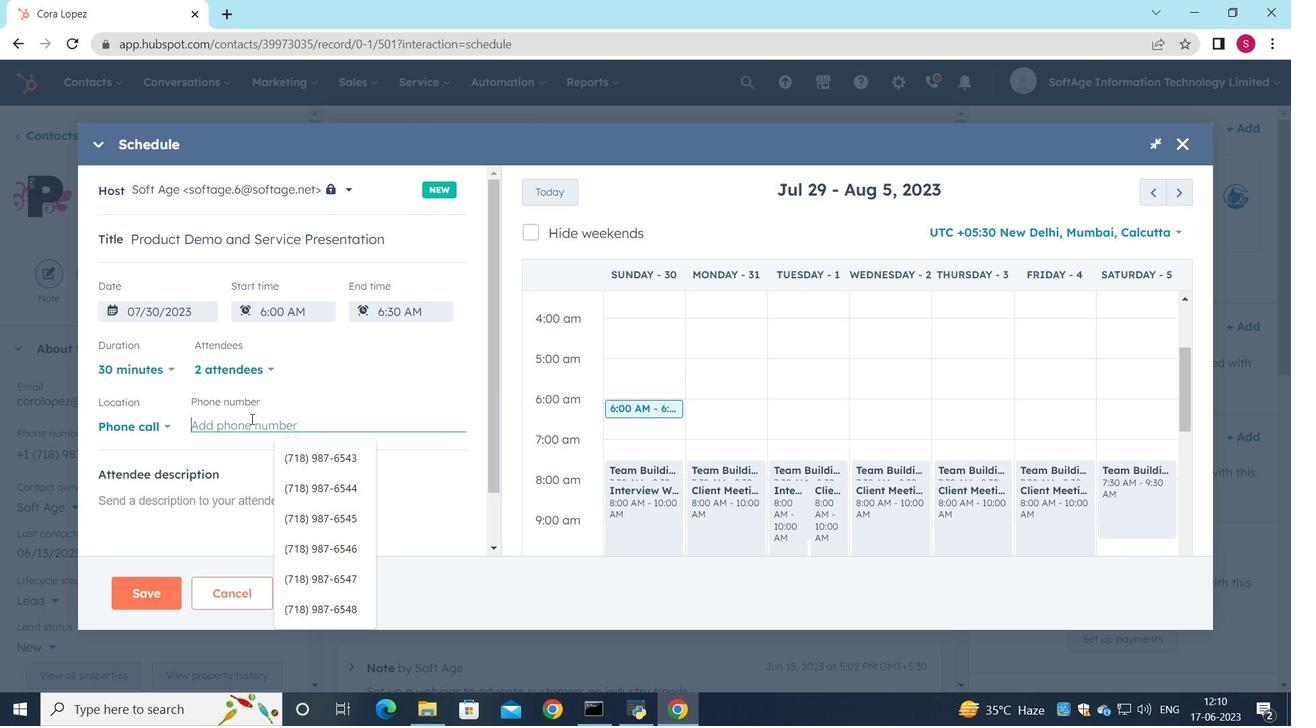 
Action: Mouse moved to (365, 242)
Screenshot: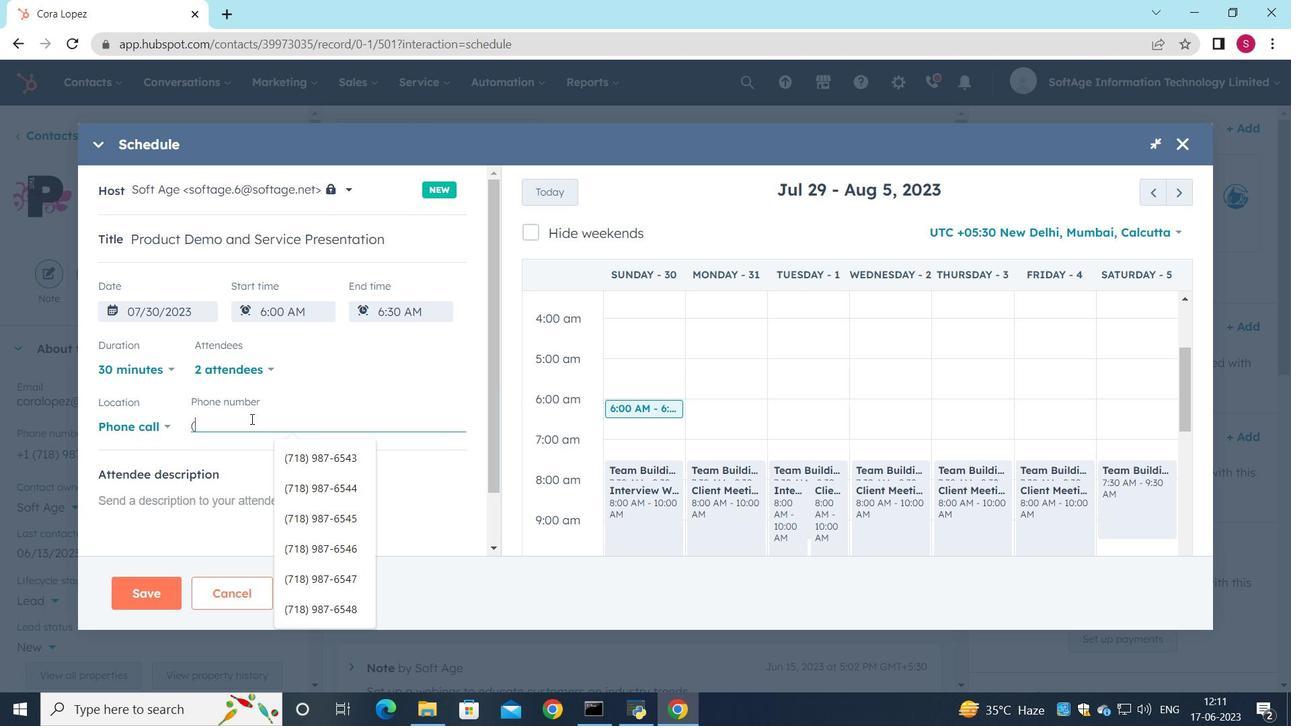 
Action: Key pressed 718<Key.shift_r>)<Key.space>987-6550
Screenshot: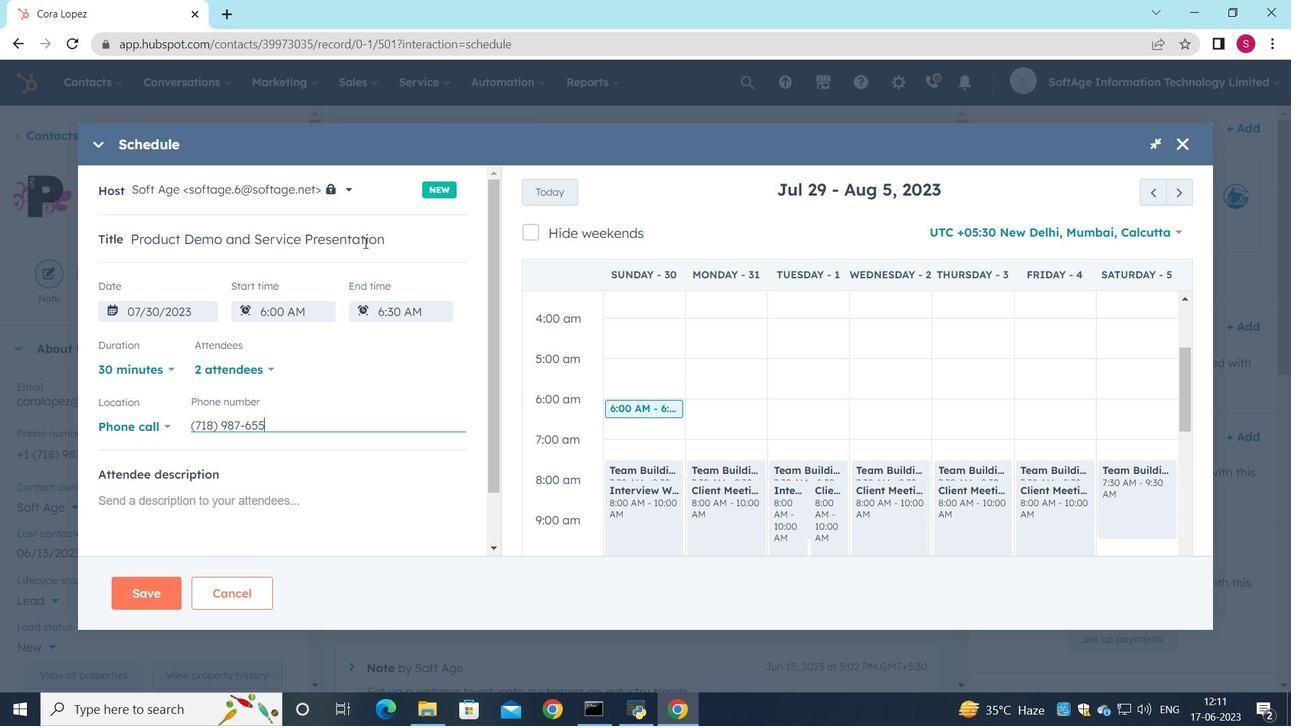 
Action: Mouse moved to (176, 508)
Screenshot: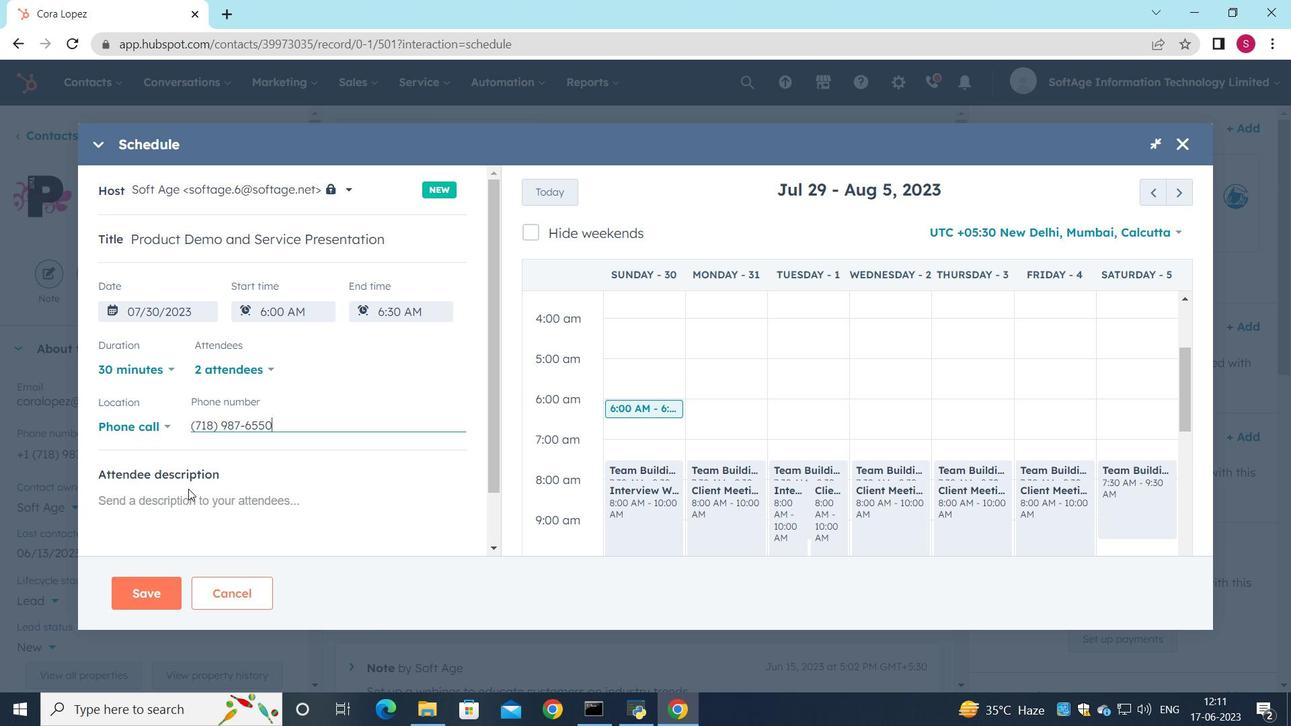 
Action: Mouse pressed left at (176, 508)
Screenshot: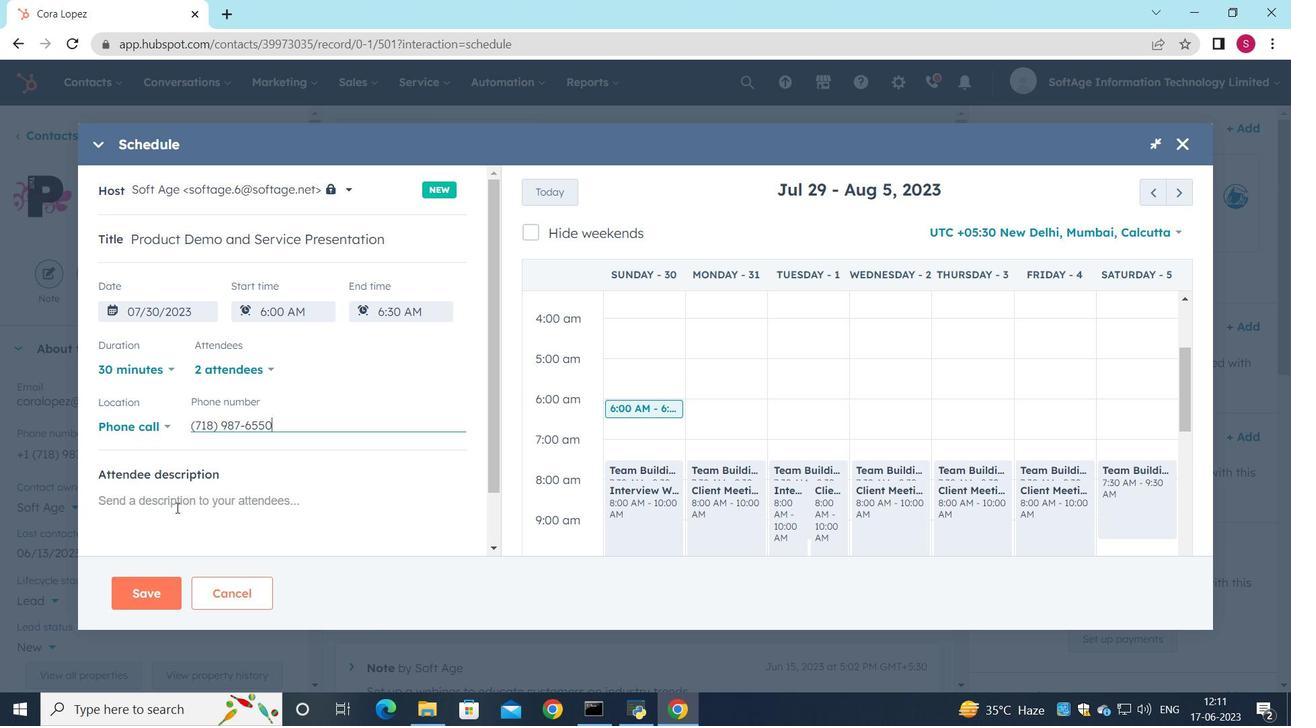 
Action: Mouse moved to (226, 298)
Screenshot: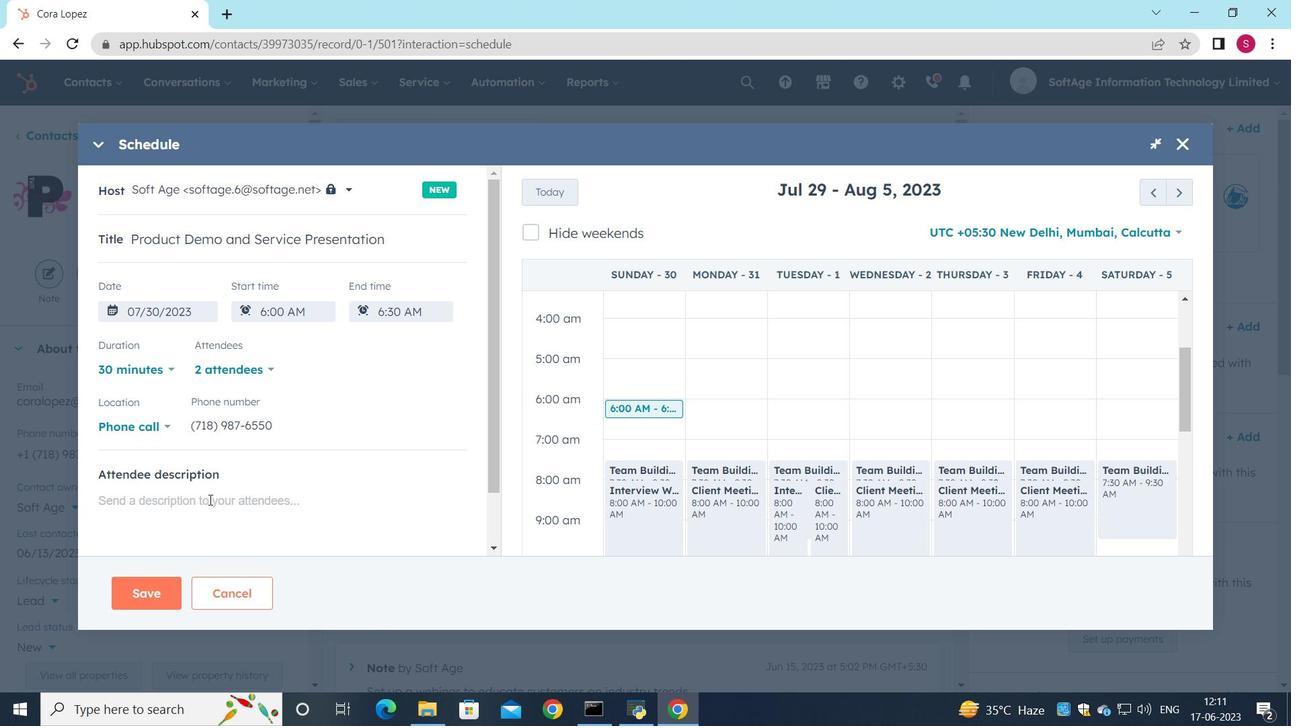 
Action: Key pressed <Key.shift><Key.shift><Key.shift><Key.shift><Key.shift><Key.shift><Key.shift><Key.shift><Key.shift><Key.shift><Key.shift><Key.shift><Key.shift><Key.shift><Key.shift><Key.shift><Key.shift>For<Key.space>further<Key.space>discussion<Key.space>om<Key.backspace>n<Key.space>products<Key.space><Key.backspace>,<Key.space>l<Key.backspace>kindly<Key.space>join<Key.space>the<Key.space>meeting.
Screenshot: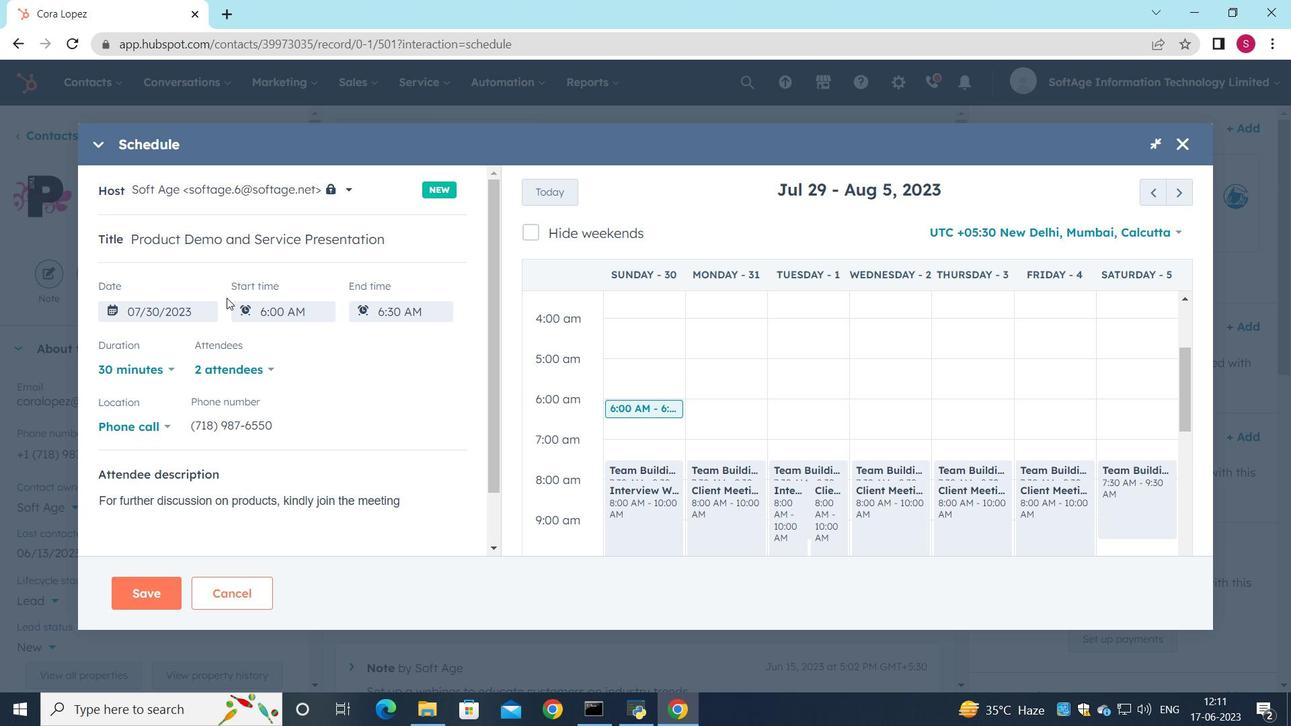 
Action: Mouse moved to (131, 586)
Screenshot: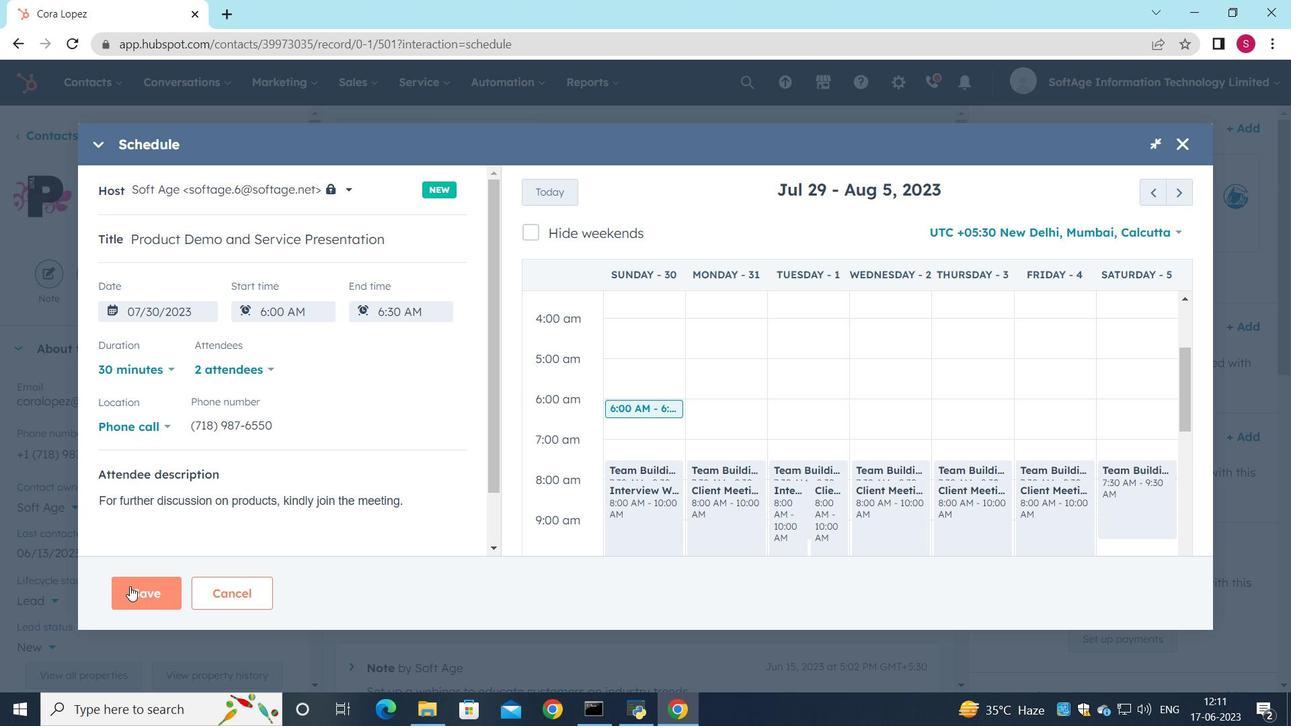 
Action: Mouse pressed left at (131, 586)
Screenshot: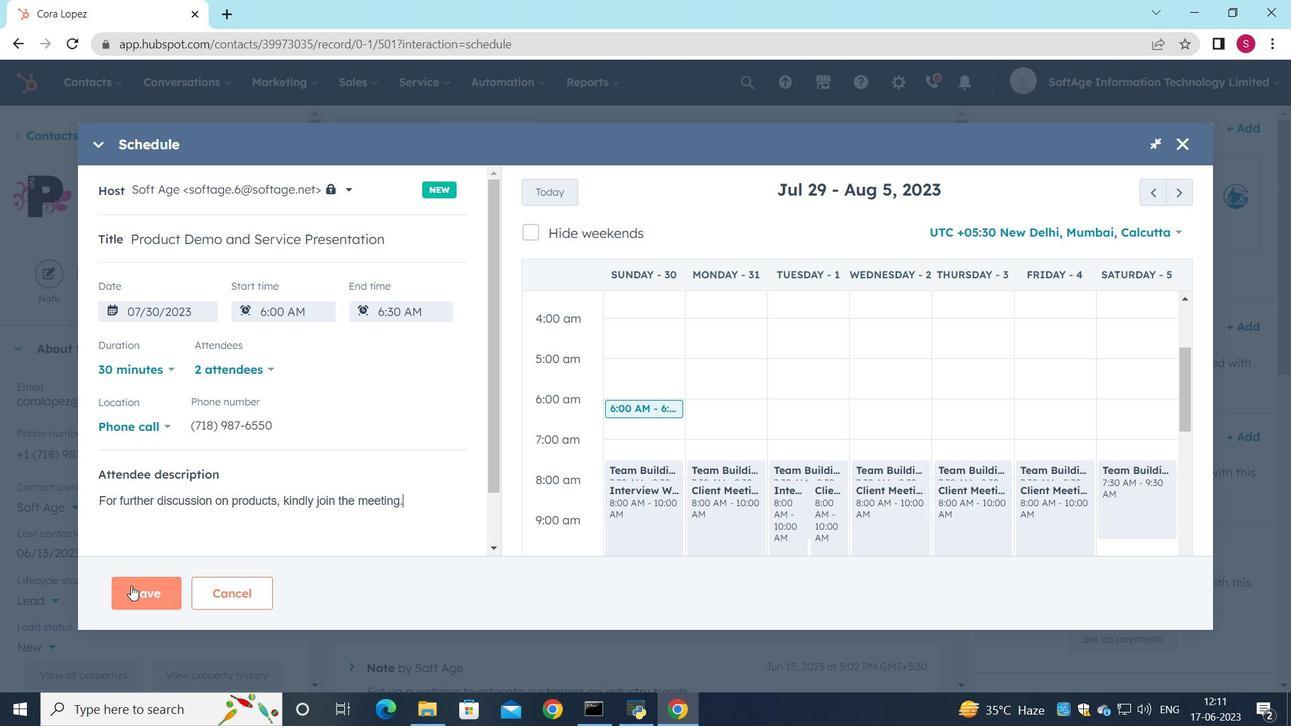 
Action: Mouse moved to (286, 474)
Screenshot: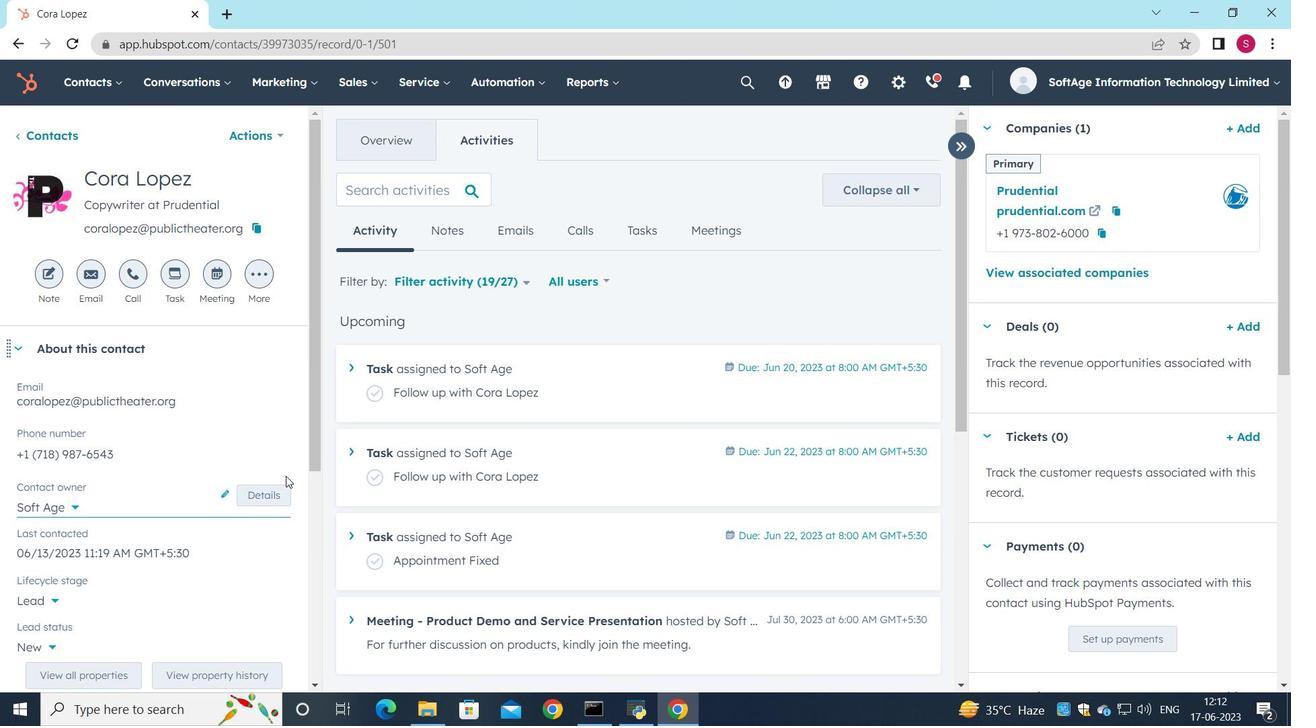 
